 Task: Search one way flight ticket for 4 adults, 1 infant in seat and 1 infant on lap in premium economy from Kalamazoo: Kalamazoo/battle Creek International Airport to Jackson: Jackson Hole Airport on 5-2-2023. Choice of flights is Royal air maroc. Number of bags: 5 checked bags. Price is upto 20000. Outbound departure time preference is 15:30.
Action: Mouse moved to (311, 162)
Screenshot: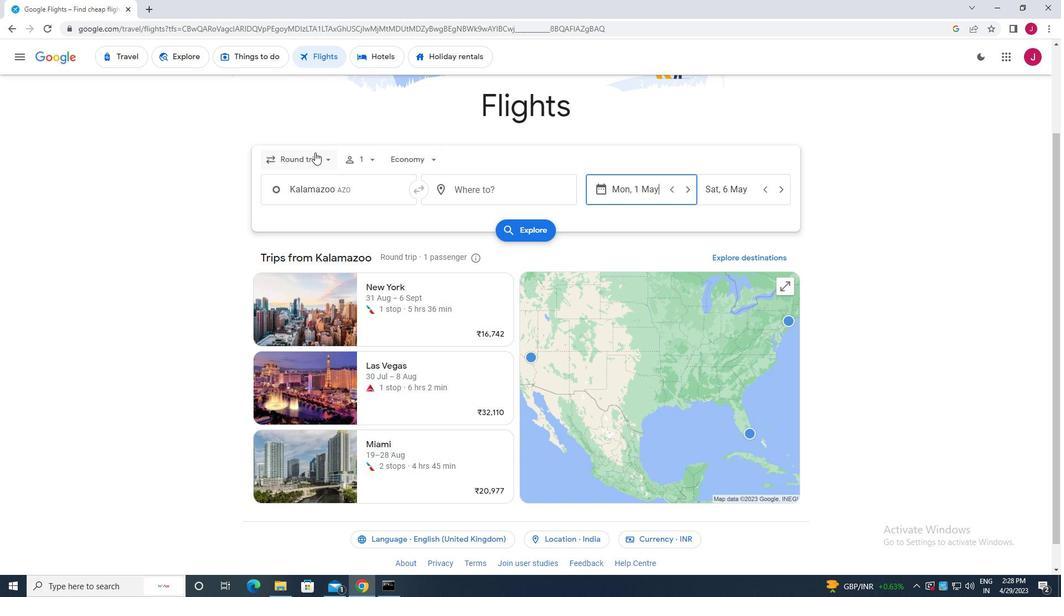 
Action: Mouse pressed left at (311, 162)
Screenshot: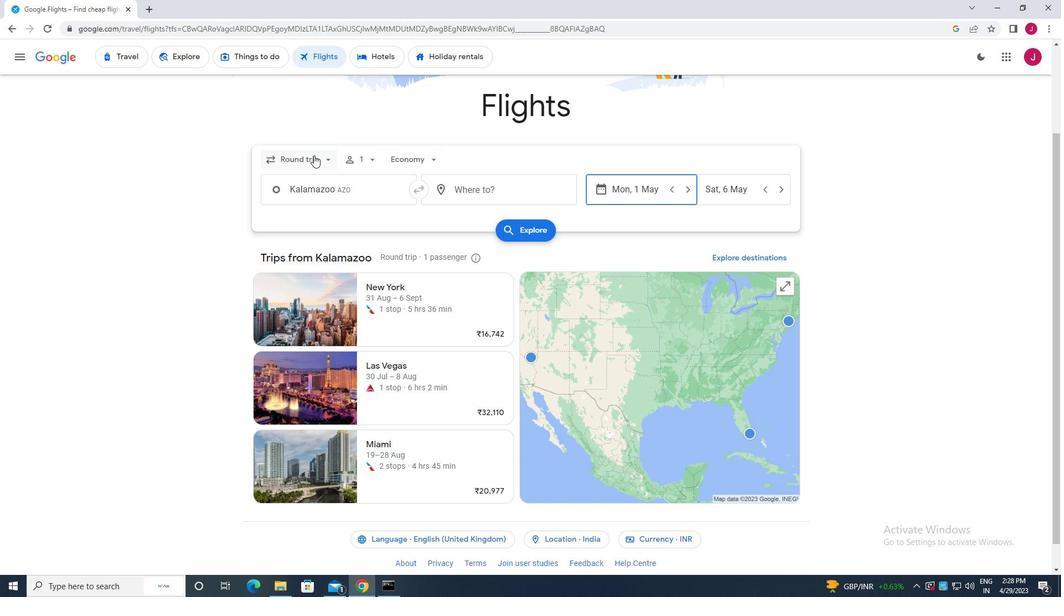 
Action: Mouse moved to (317, 208)
Screenshot: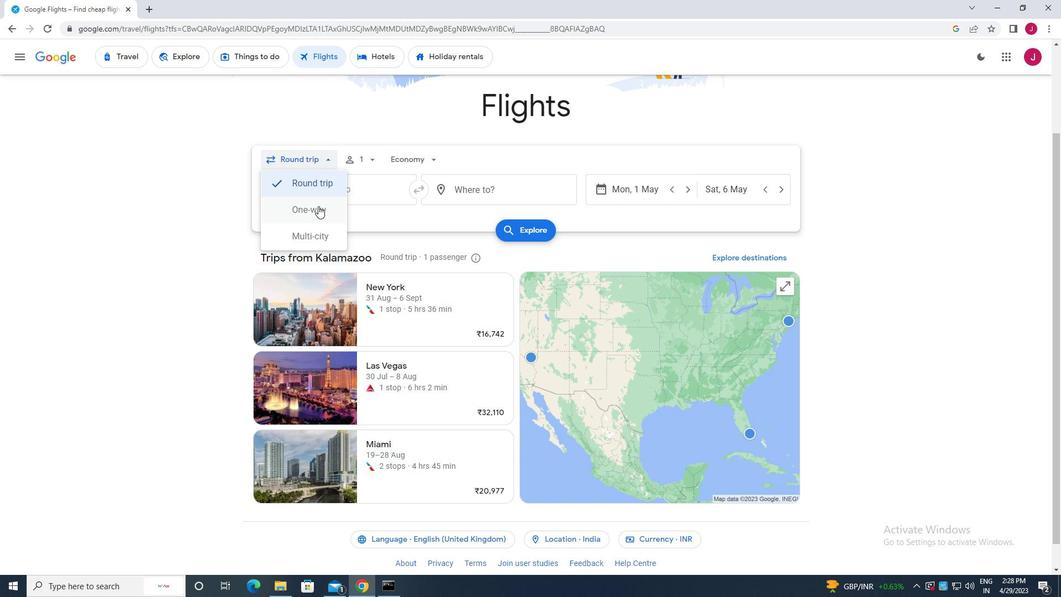 
Action: Mouse pressed left at (317, 208)
Screenshot: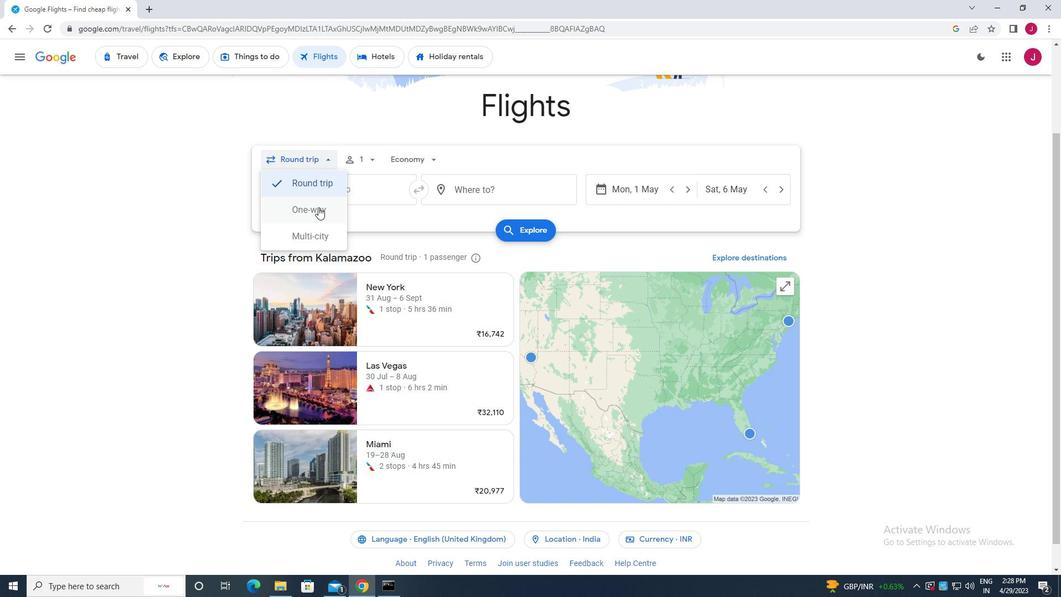 
Action: Mouse moved to (350, 160)
Screenshot: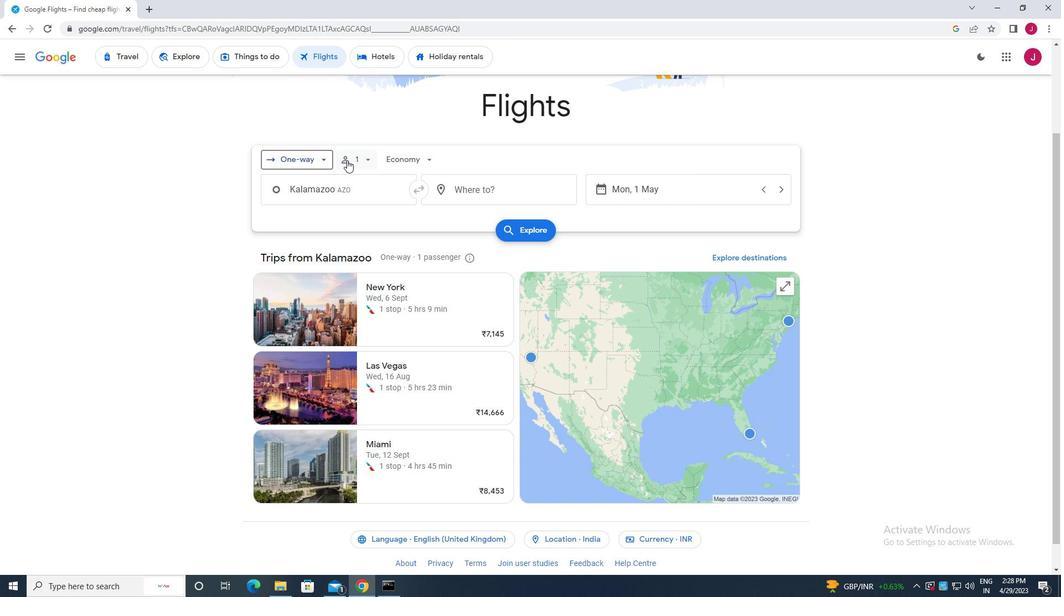
Action: Mouse pressed left at (350, 160)
Screenshot: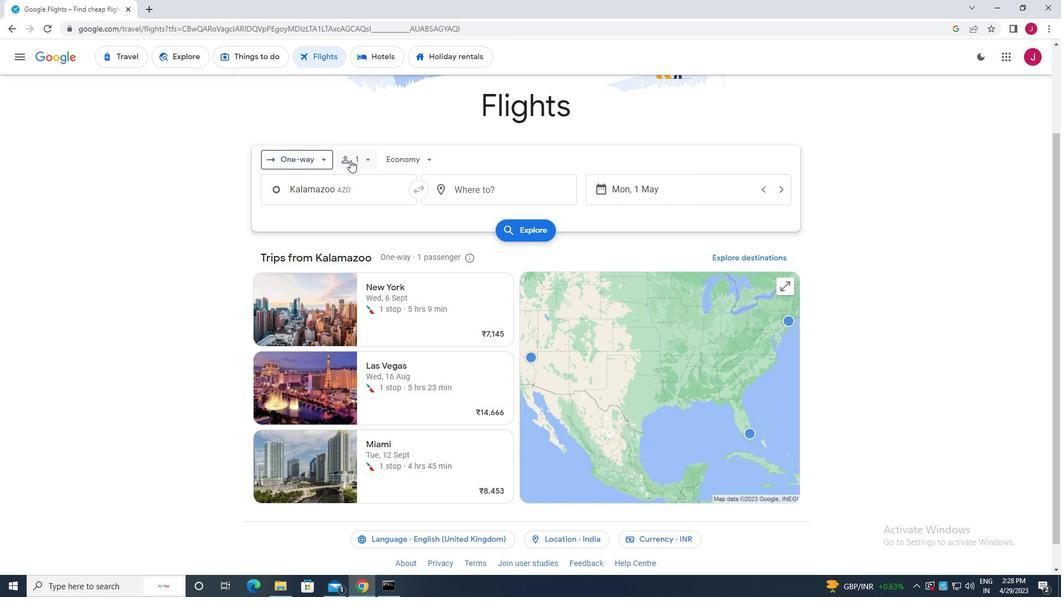 
Action: Mouse moved to (455, 188)
Screenshot: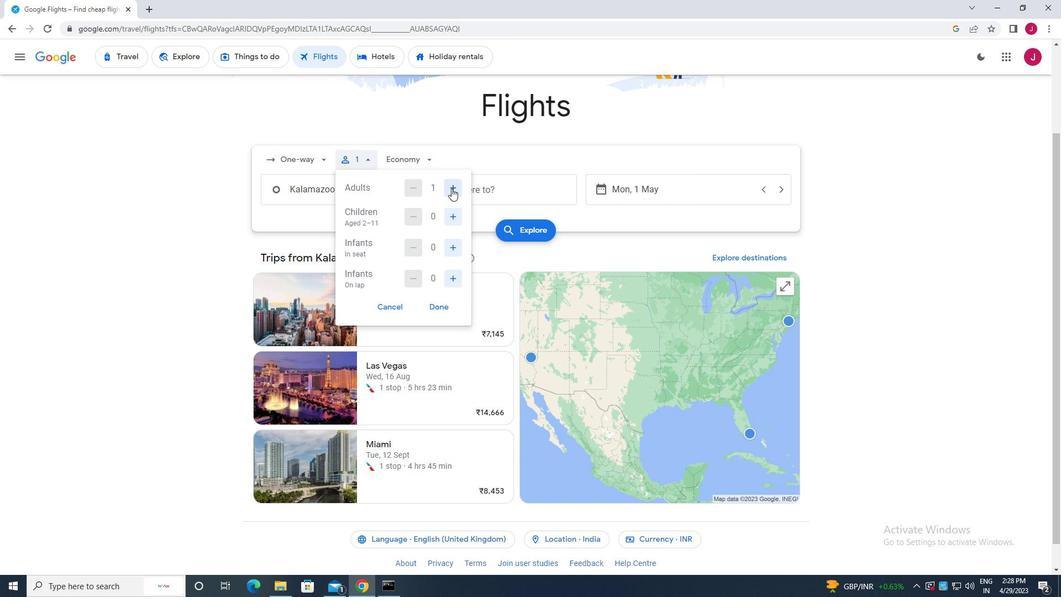 
Action: Mouse pressed left at (455, 188)
Screenshot: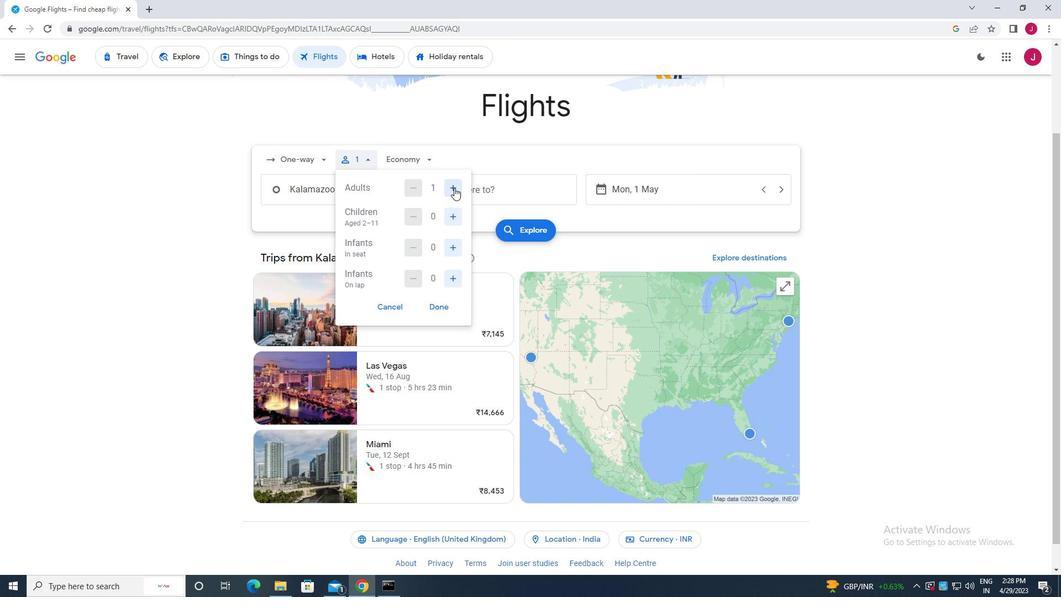 
Action: Mouse pressed left at (455, 188)
Screenshot: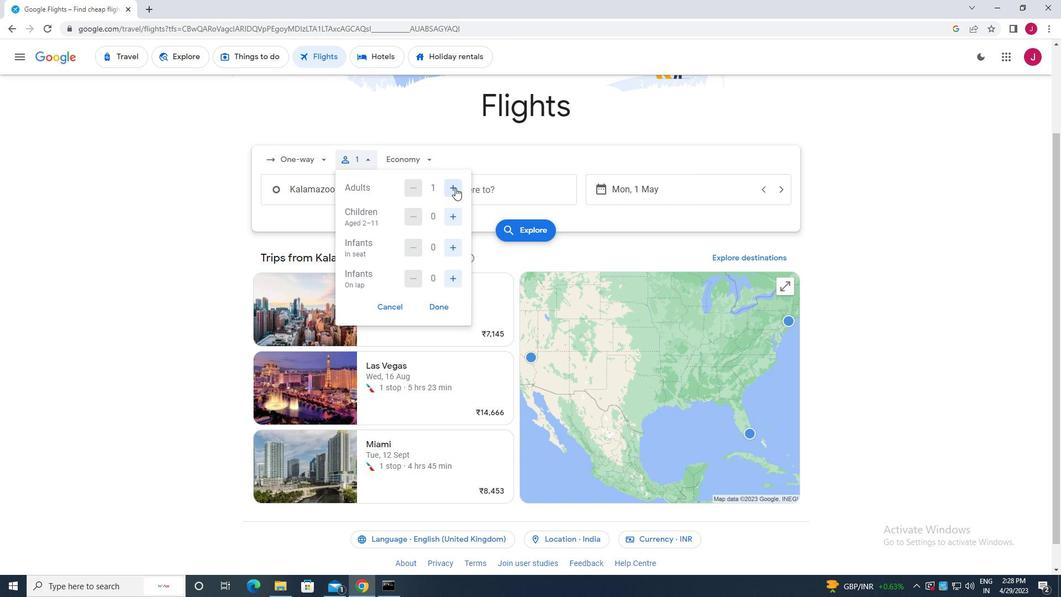 
Action: Mouse pressed left at (455, 188)
Screenshot: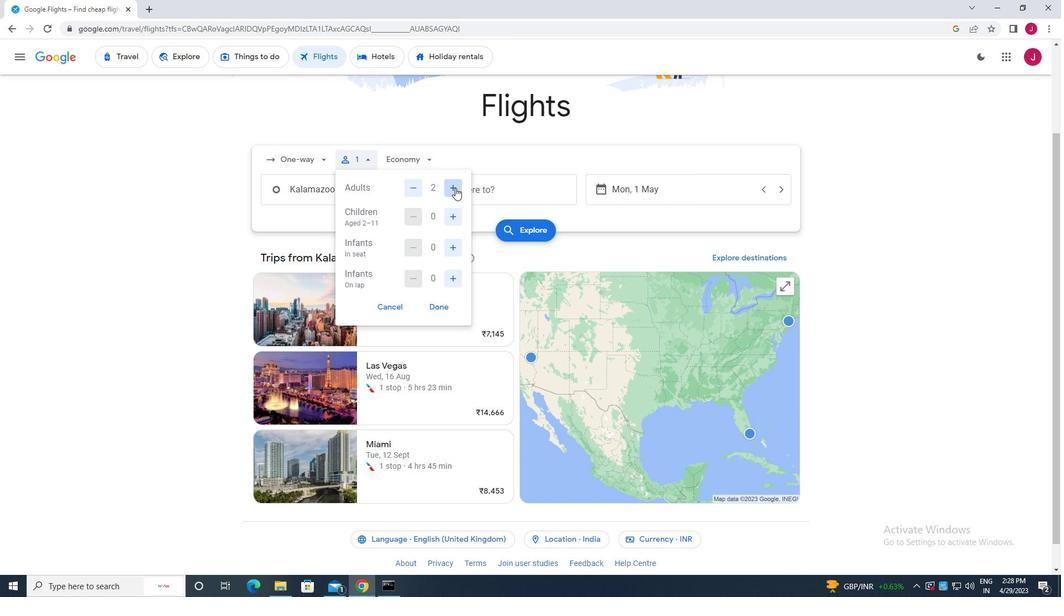
Action: Mouse moved to (451, 249)
Screenshot: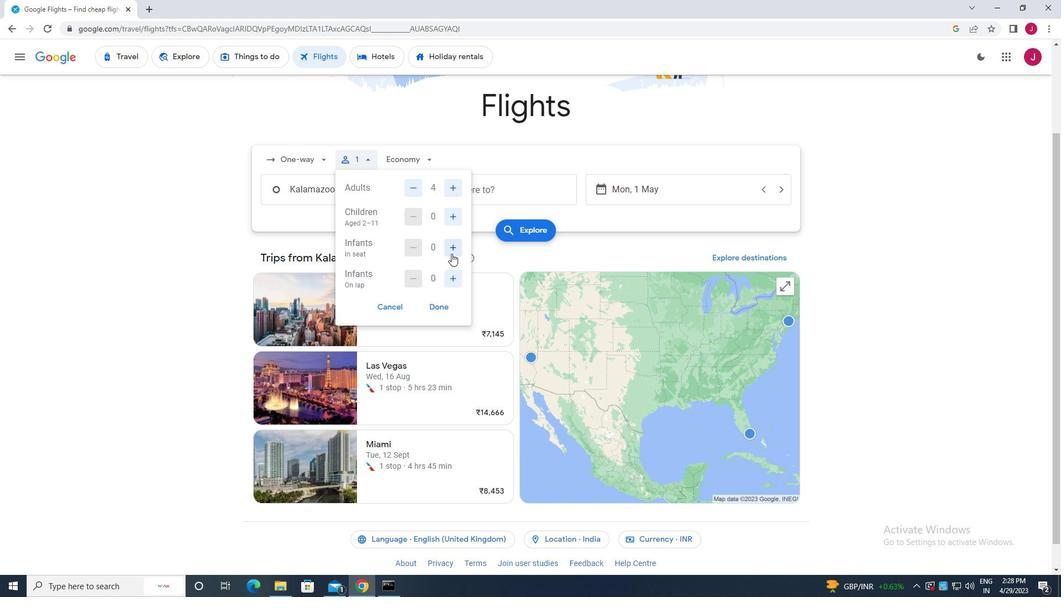 
Action: Mouse pressed left at (451, 249)
Screenshot: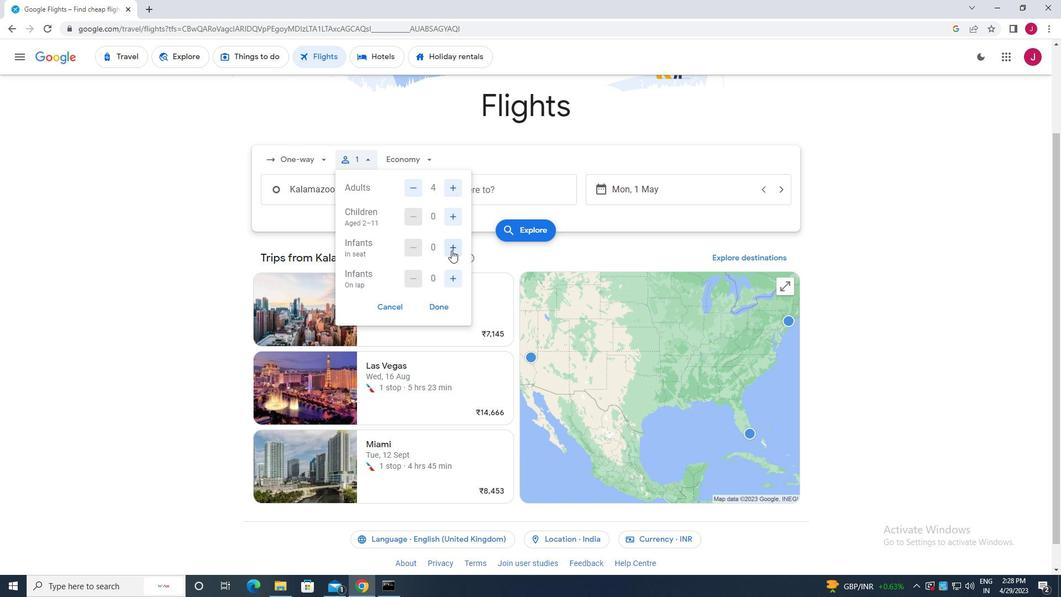 
Action: Mouse moved to (452, 278)
Screenshot: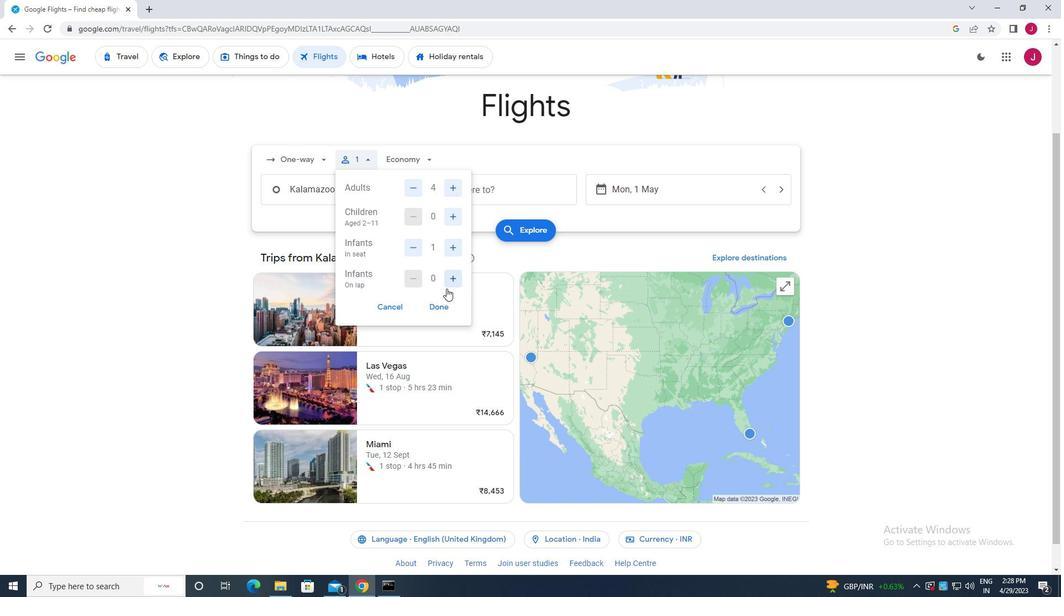 
Action: Mouse pressed left at (452, 278)
Screenshot: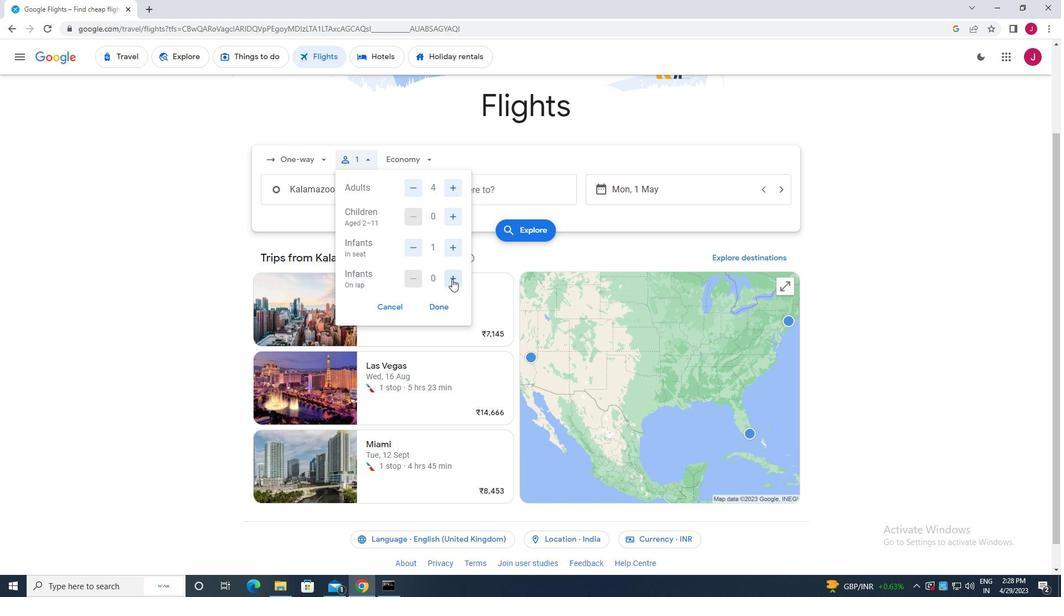 
Action: Mouse moved to (438, 310)
Screenshot: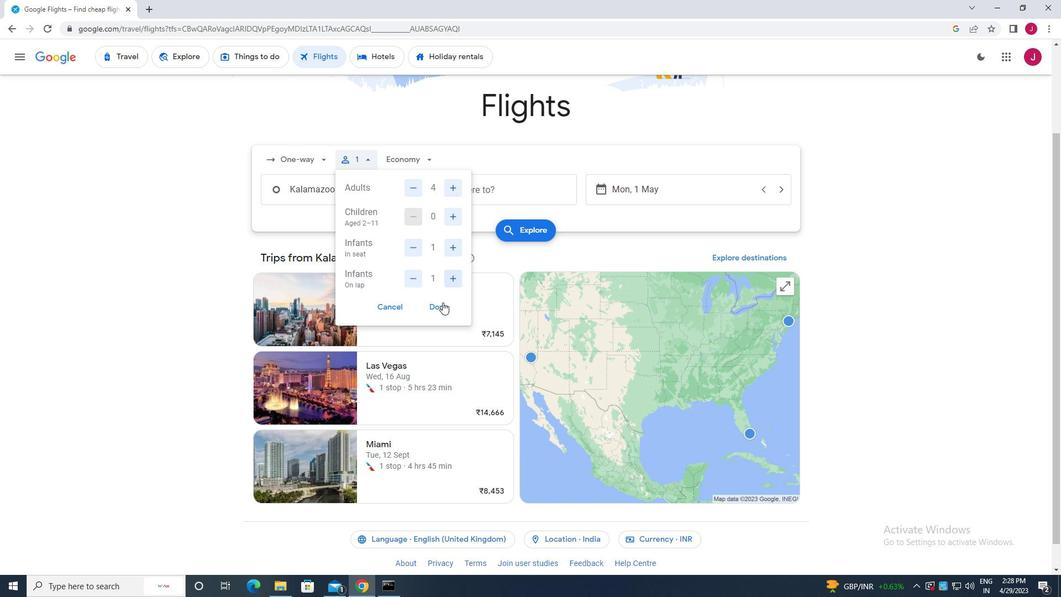 
Action: Mouse pressed left at (438, 310)
Screenshot: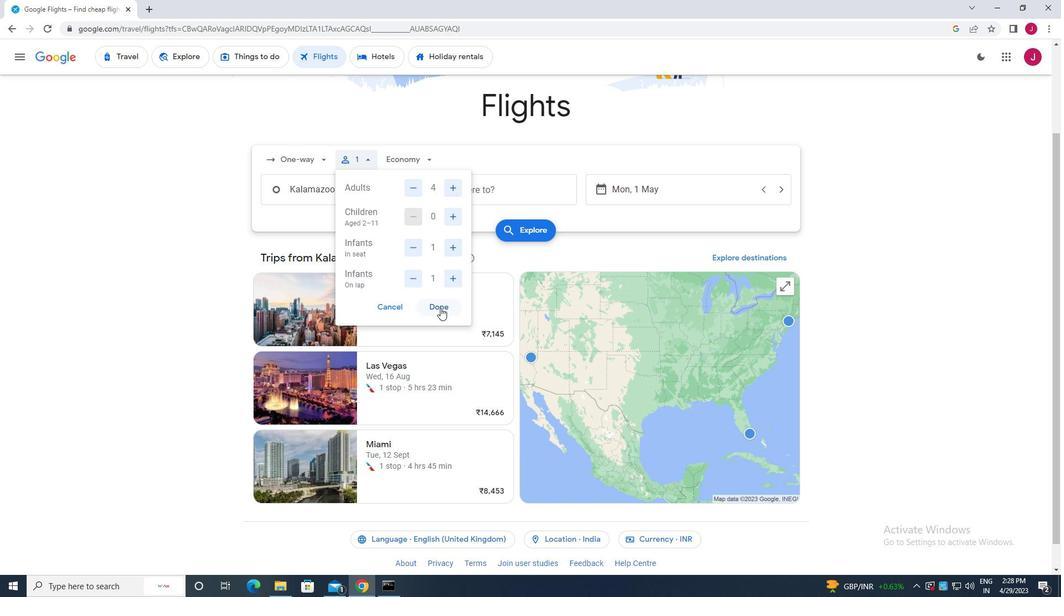 
Action: Mouse moved to (424, 155)
Screenshot: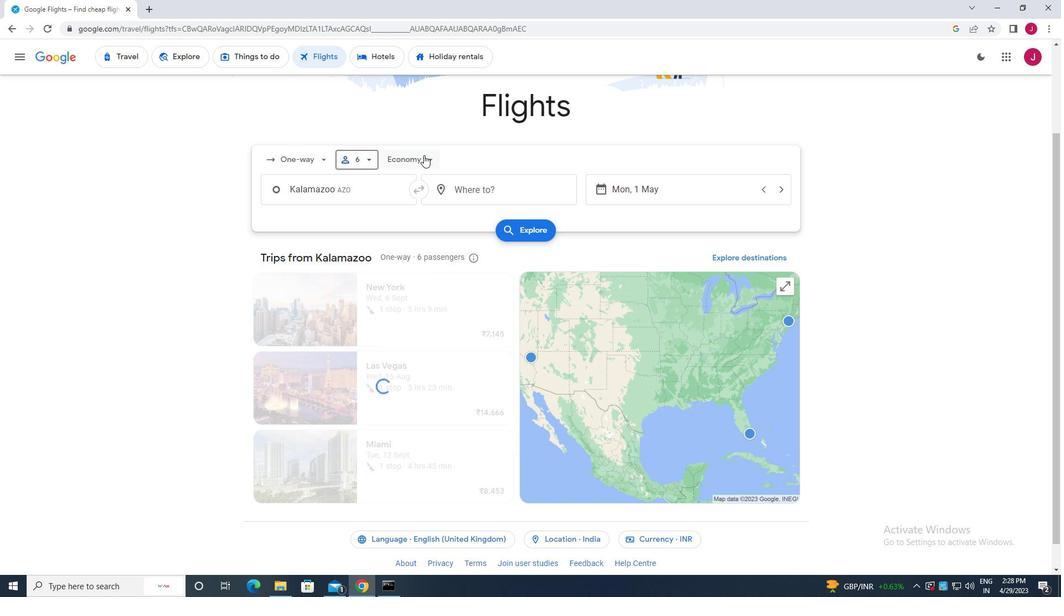 
Action: Mouse pressed left at (424, 155)
Screenshot: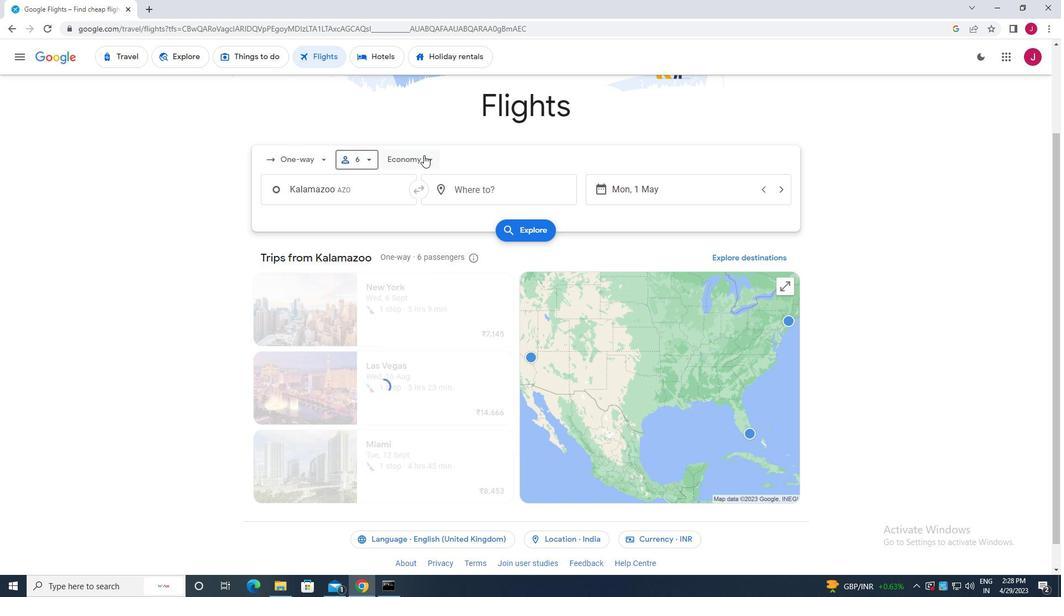 
Action: Mouse moved to (429, 210)
Screenshot: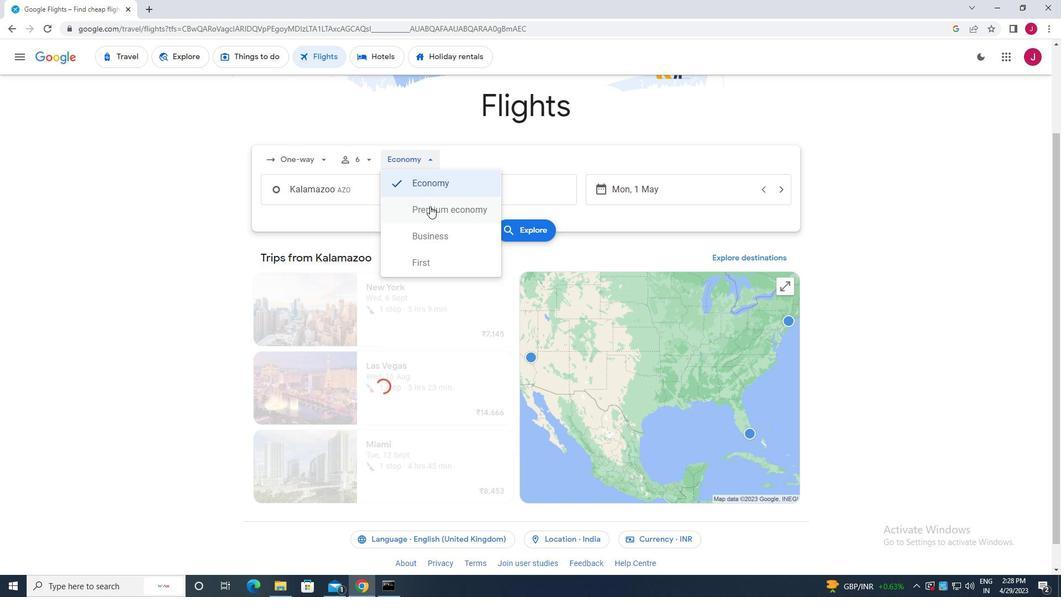
Action: Mouse pressed left at (429, 210)
Screenshot: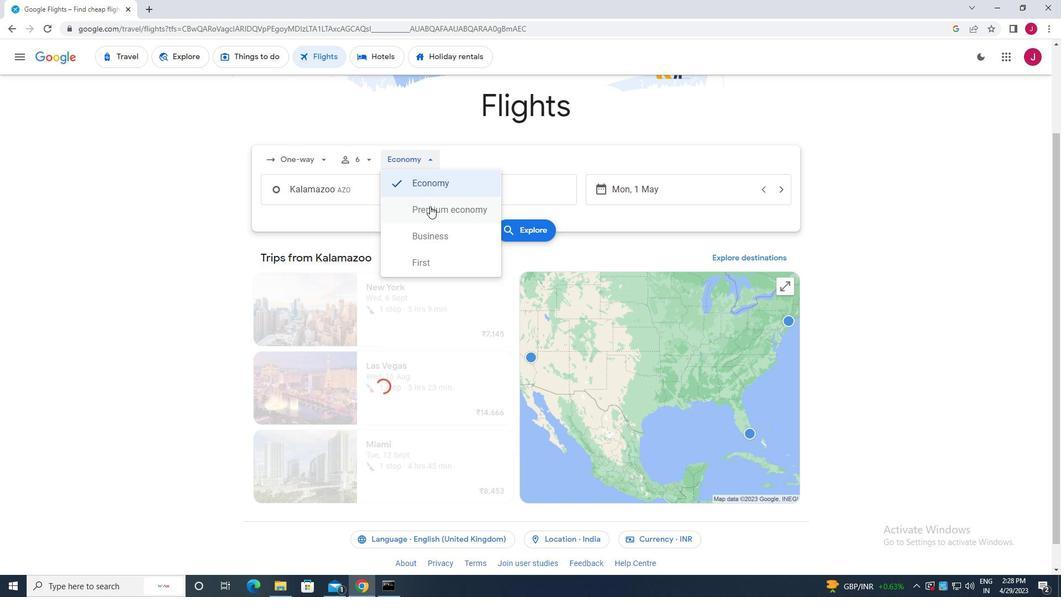 
Action: Mouse moved to (380, 192)
Screenshot: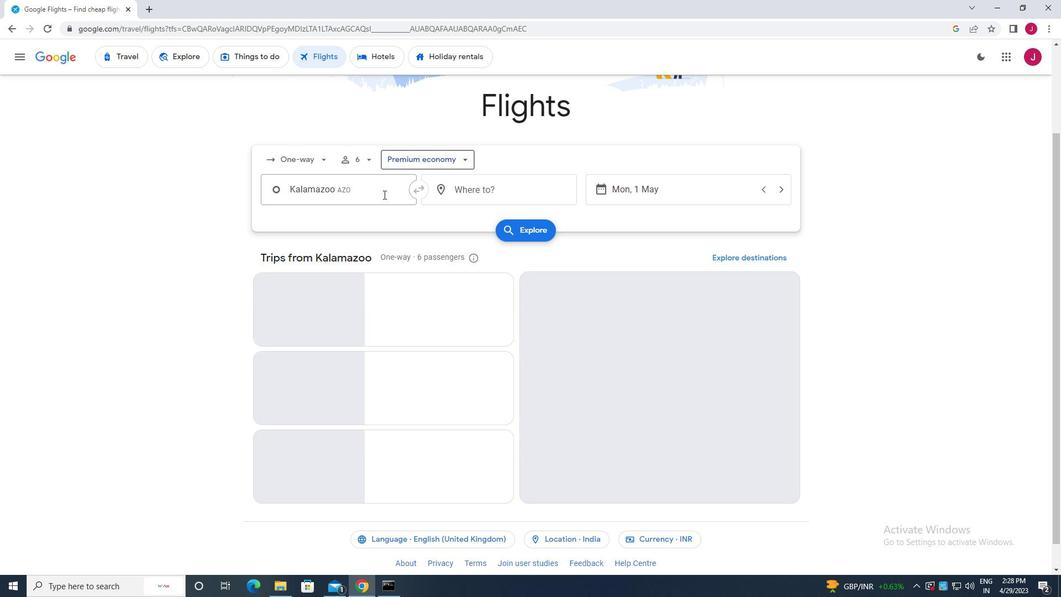 
Action: Mouse pressed left at (380, 192)
Screenshot: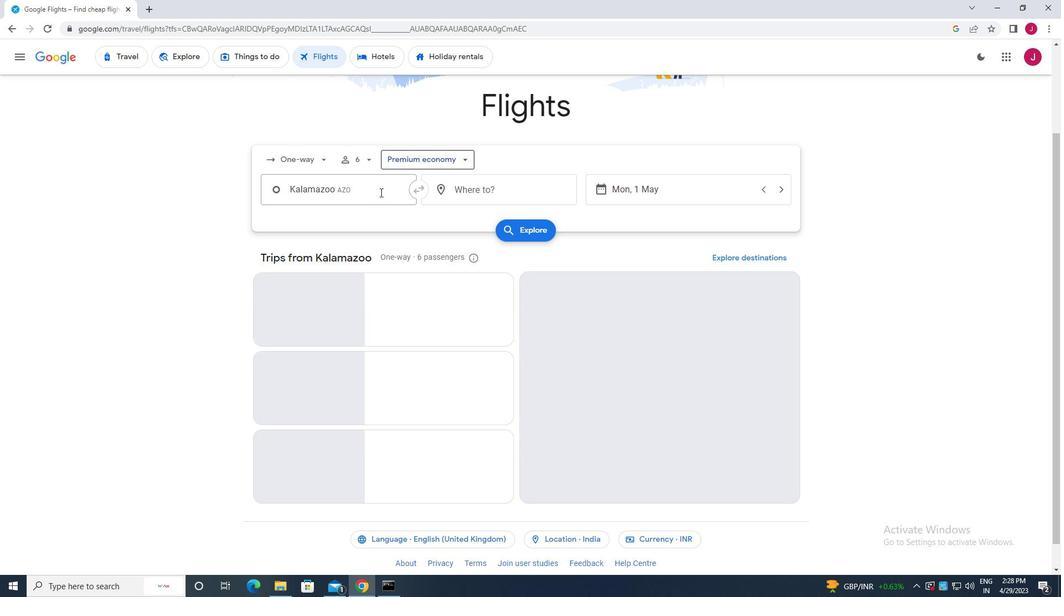 
Action: Mouse moved to (381, 192)
Screenshot: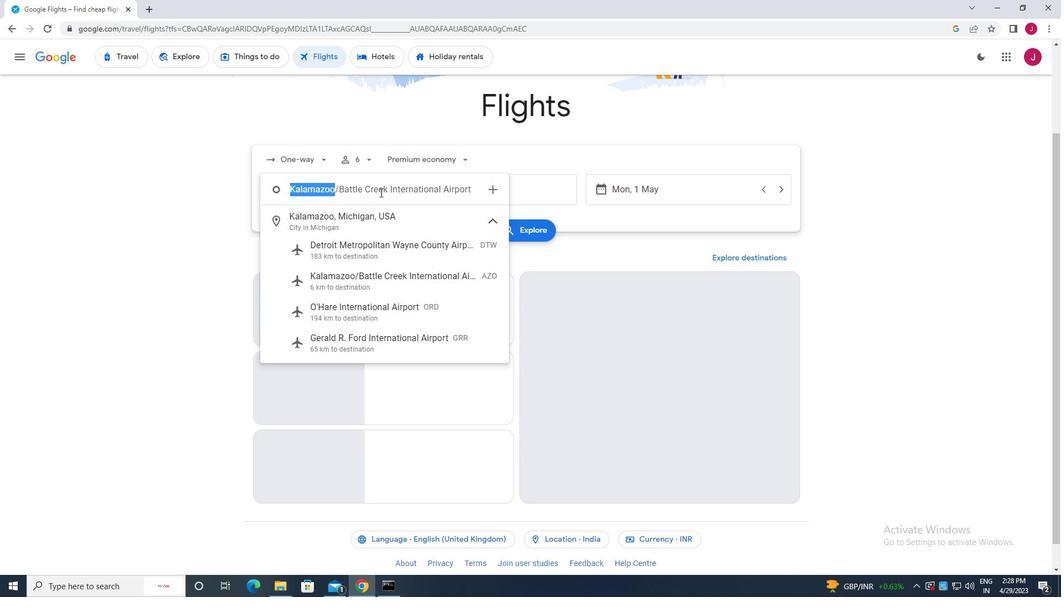
Action: Key pressed kalamaz
Screenshot: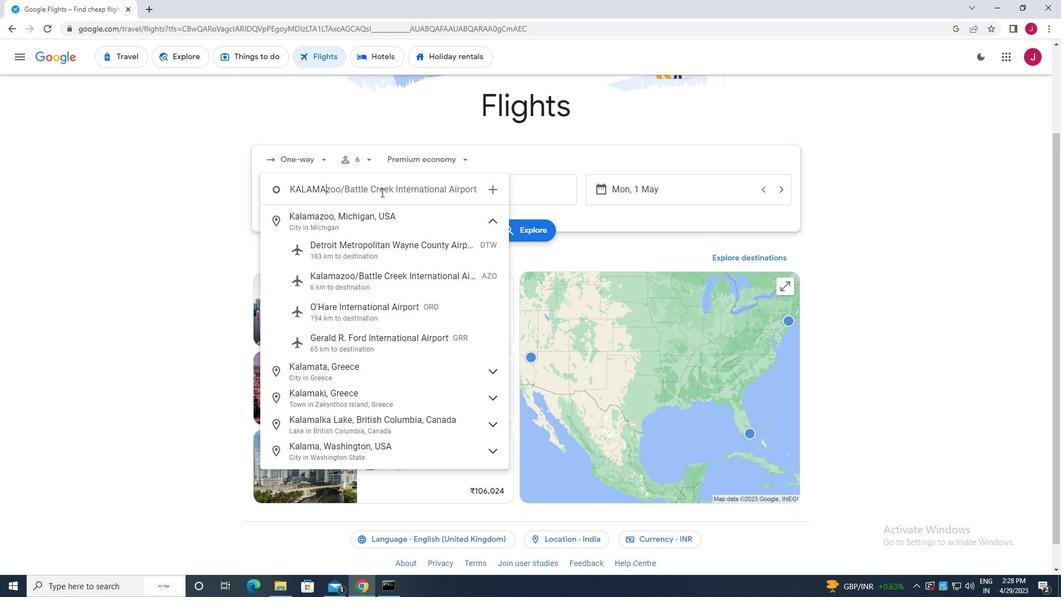 
Action: Mouse moved to (370, 192)
Screenshot: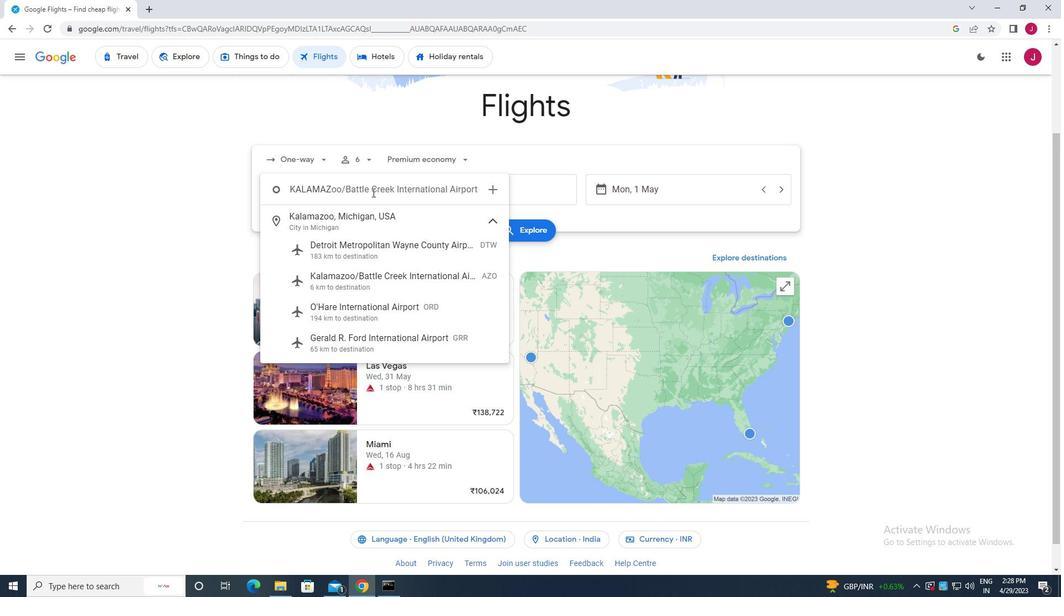 
Action: Key pressed <Key.space>b<Key.backspace><Key.backspace><Key.backspace>
Screenshot: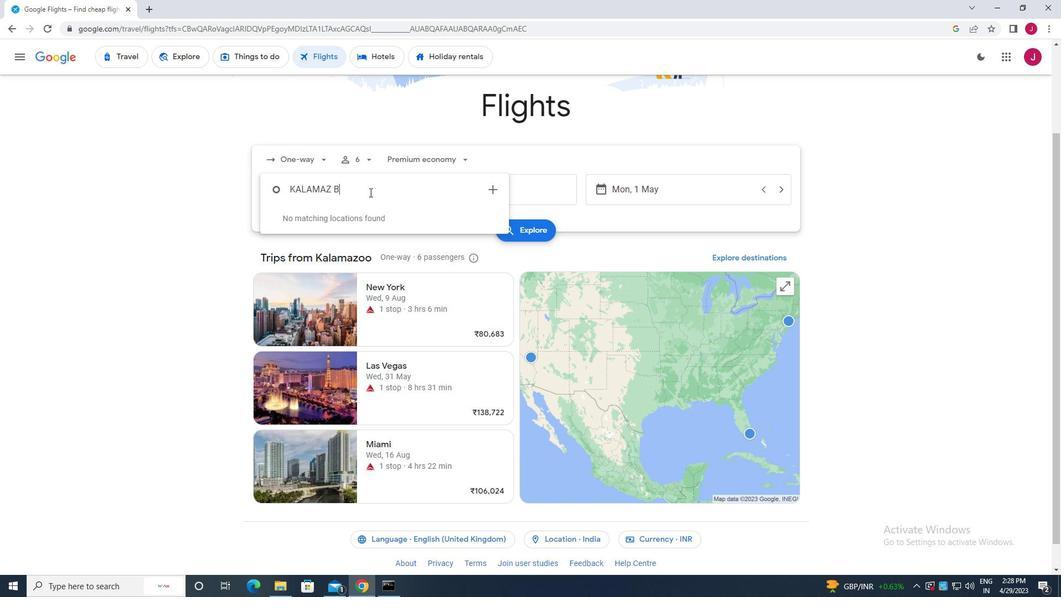 
Action: Mouse moved to (408, 285)
Screenshot: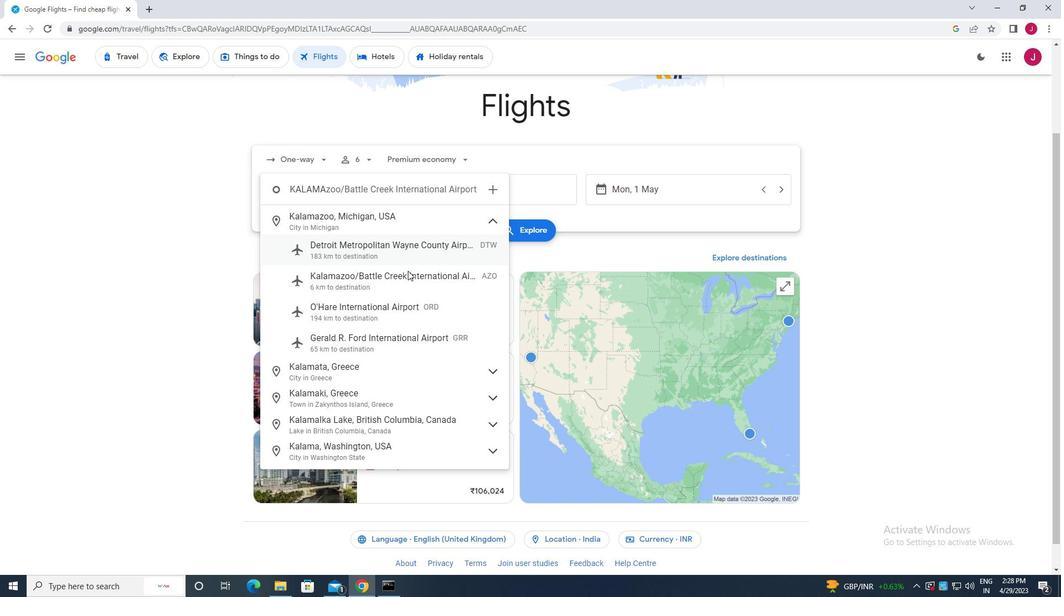 
Action: Mouse pressed left at (408, 285)
Screenshot: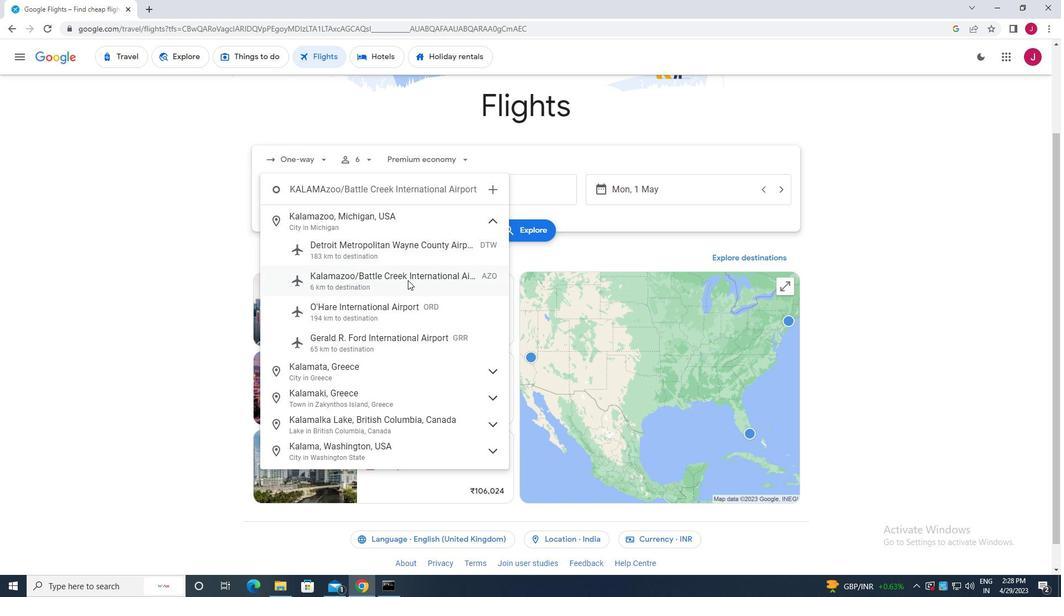 
Action: Mouse moved to (511, 189)
Screenshot: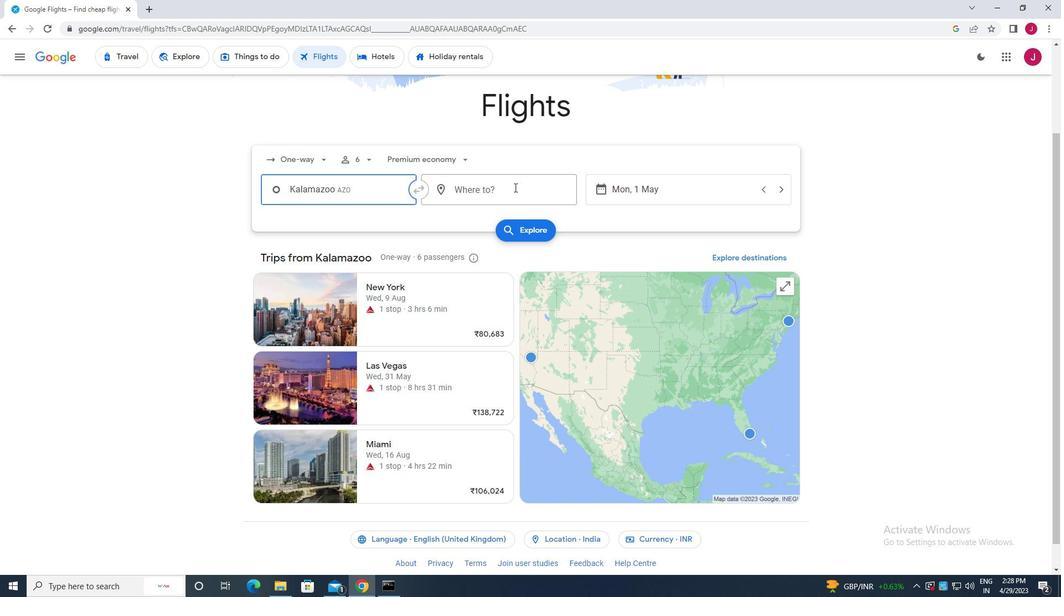 
Action: Mouse pressed left at (511, 189)
Screenshot: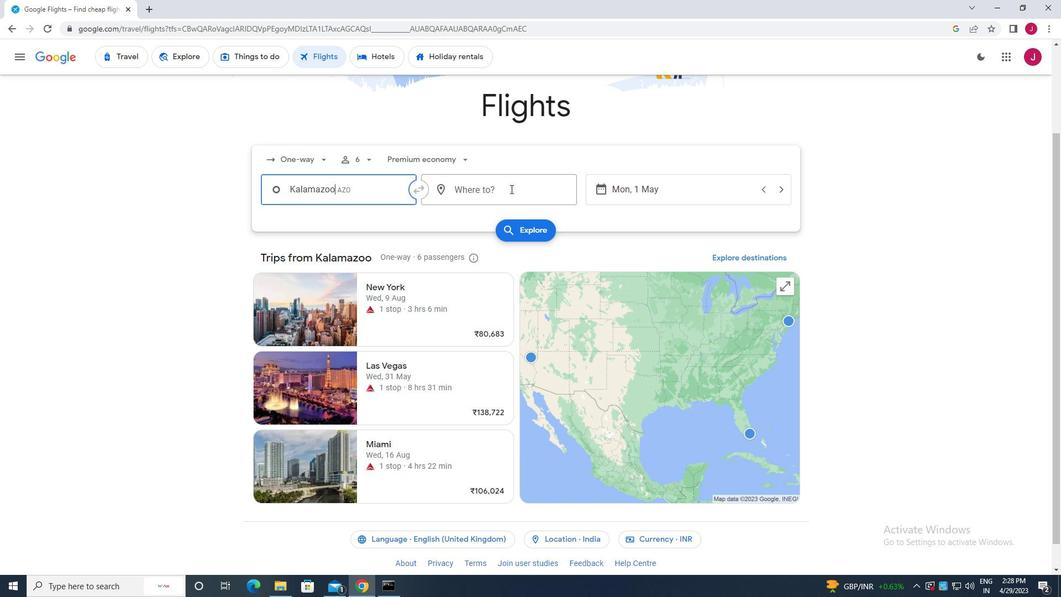 
Action: Mouse moved to (522, 189)
Screenshot: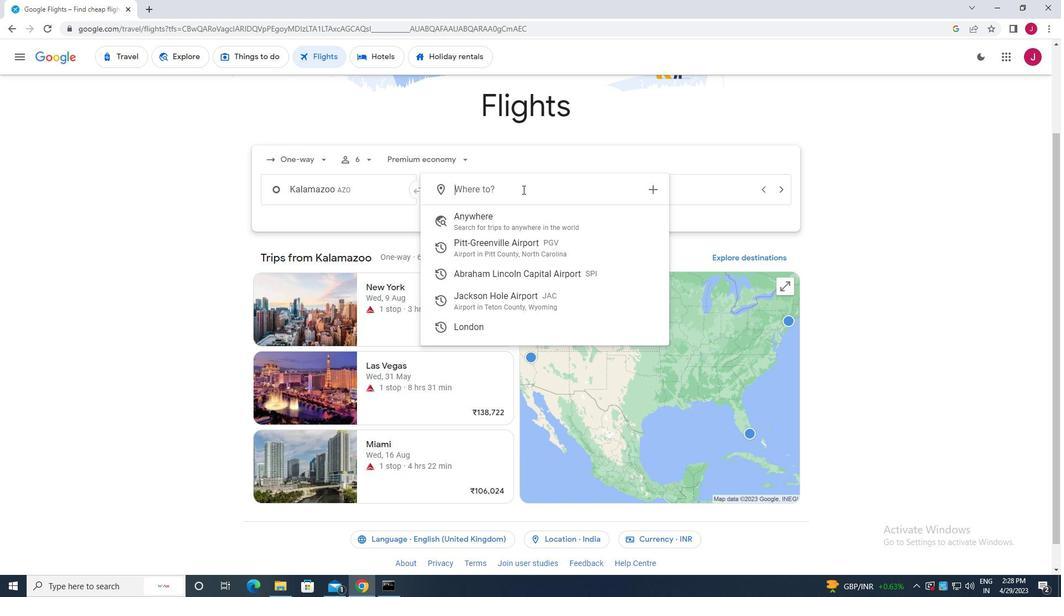 
Action: Key pressed jk<Key.backspace>ackson<Key.space>
Screenshot: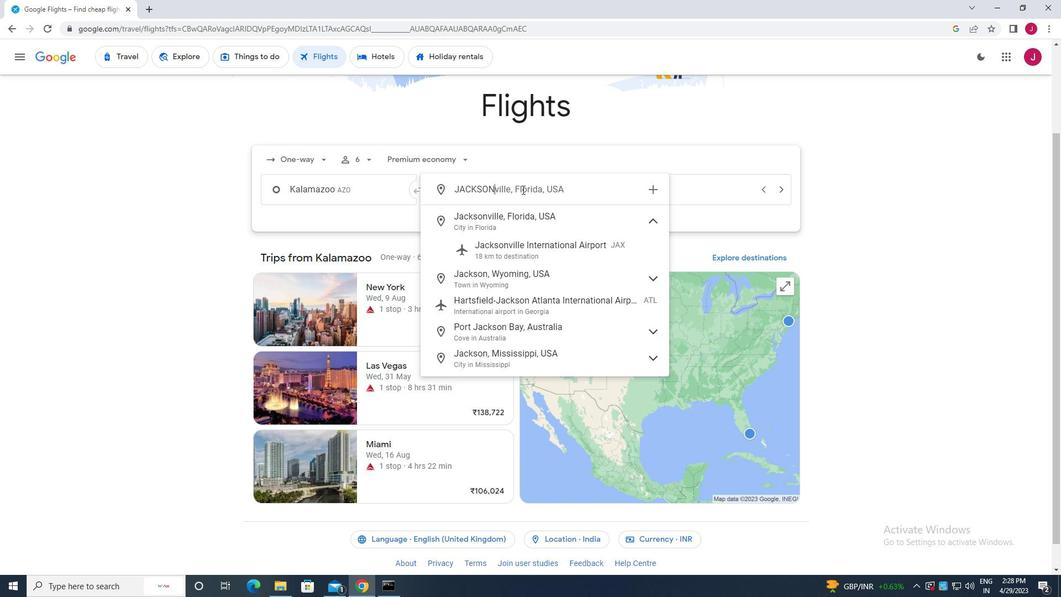 
Action: Mouse moved to (525, 250)
Screenshot: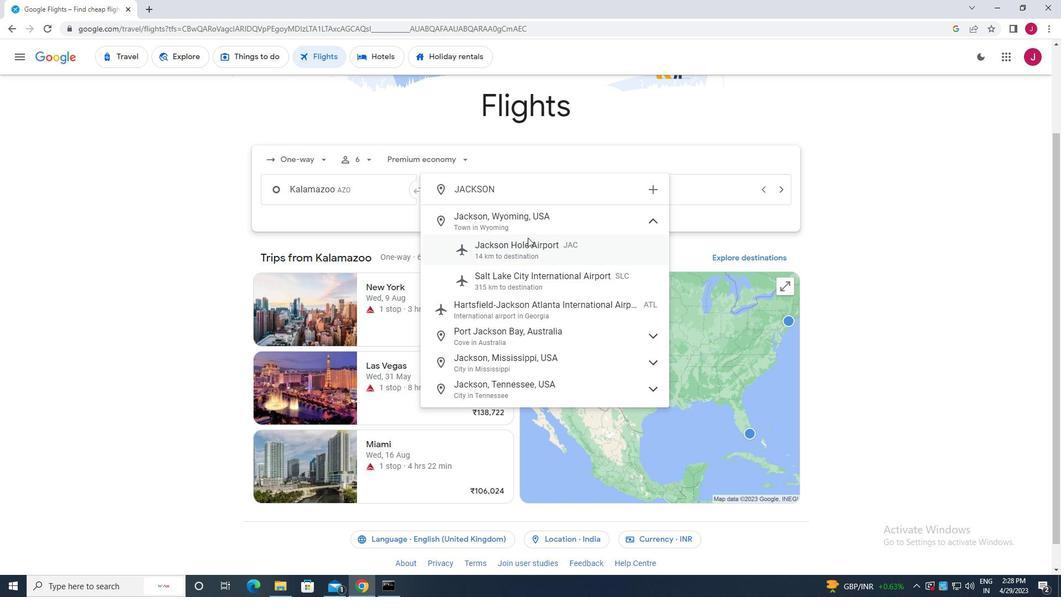 
Action: Mouse pressed left at (525, 250)
Screenshot: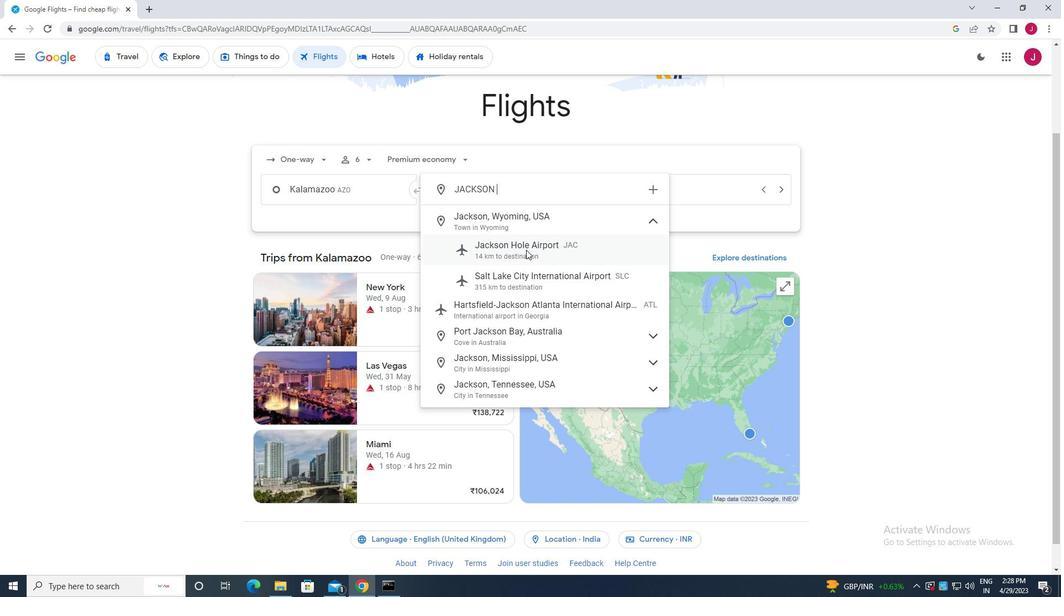 
Action: Mouse moved to (672, 195)
Screenshot: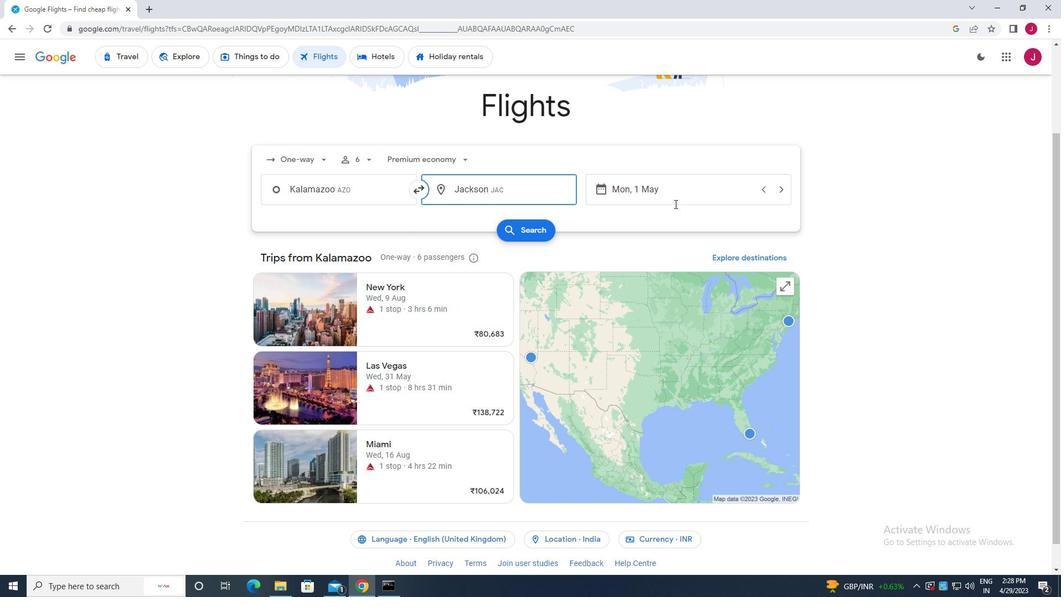 
Action: Mouse pressed left at (672, 195)
Screenshot: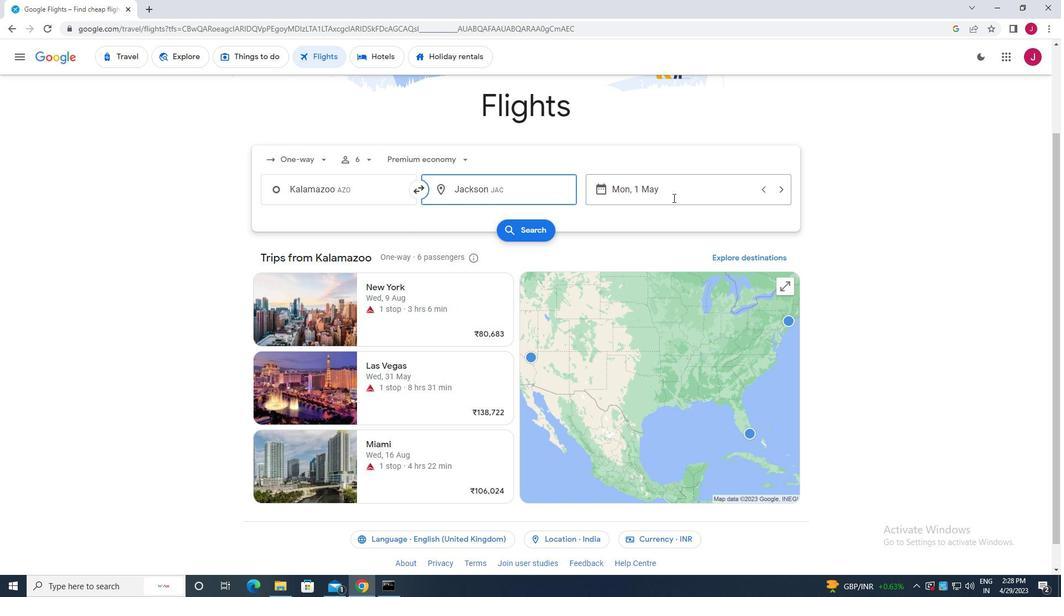 
Action: Mouse moved to (658, 275)
Screenshot: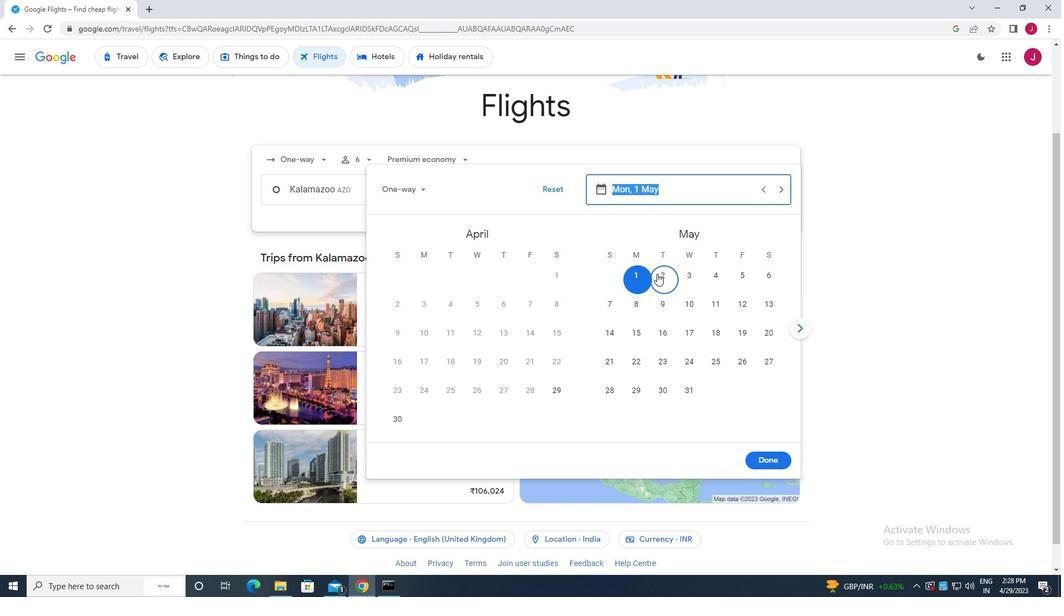 
Action: Mouse pressed left at (658, 275)
Screenshot: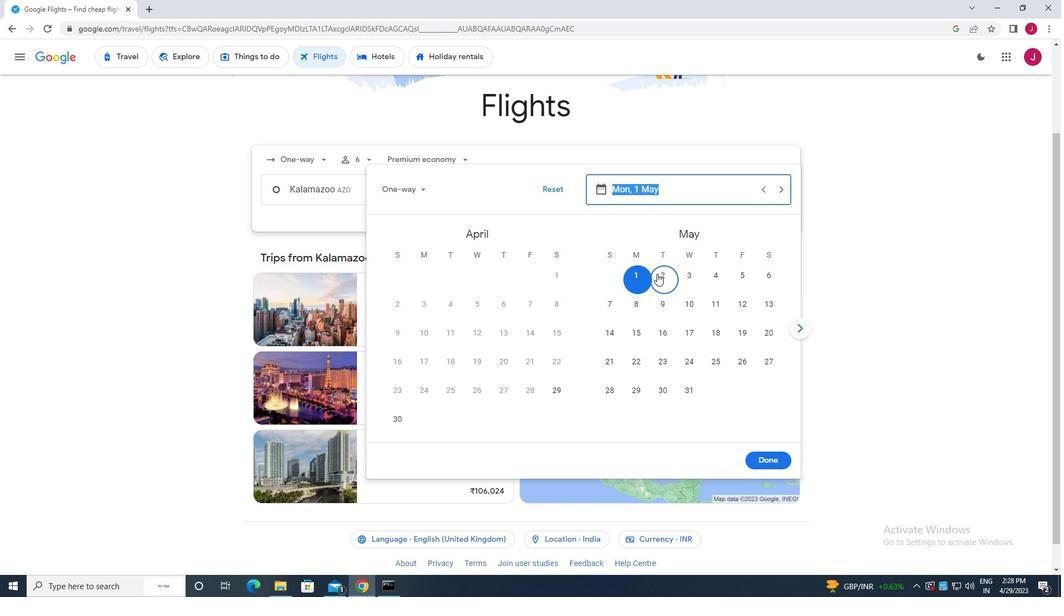 
Action: Mouse moved to (775, 457)
Screenshot: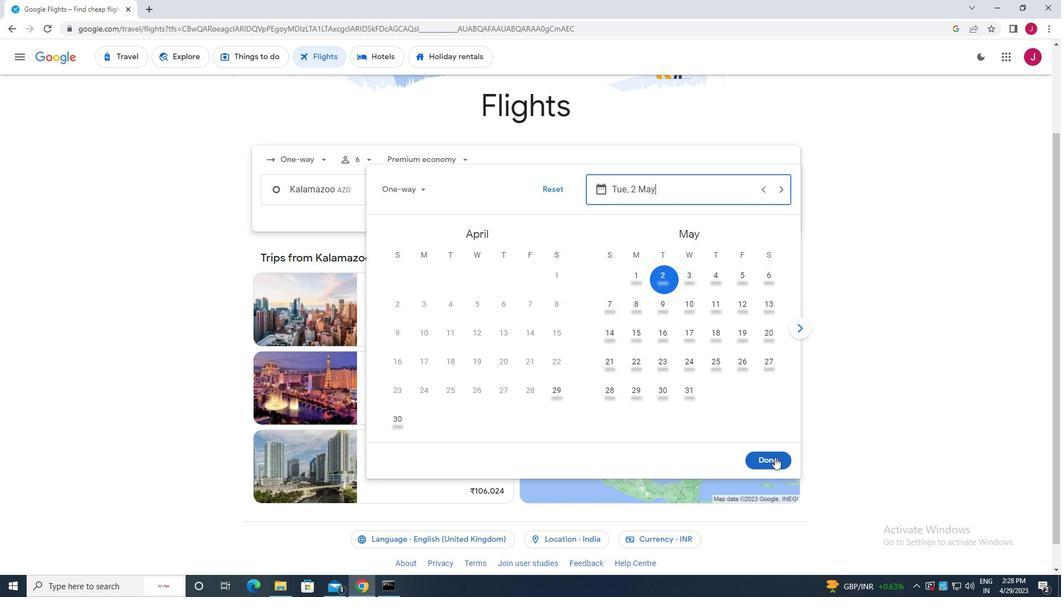 
Action: Mouse pressed left at (775, 457)
Screenshot: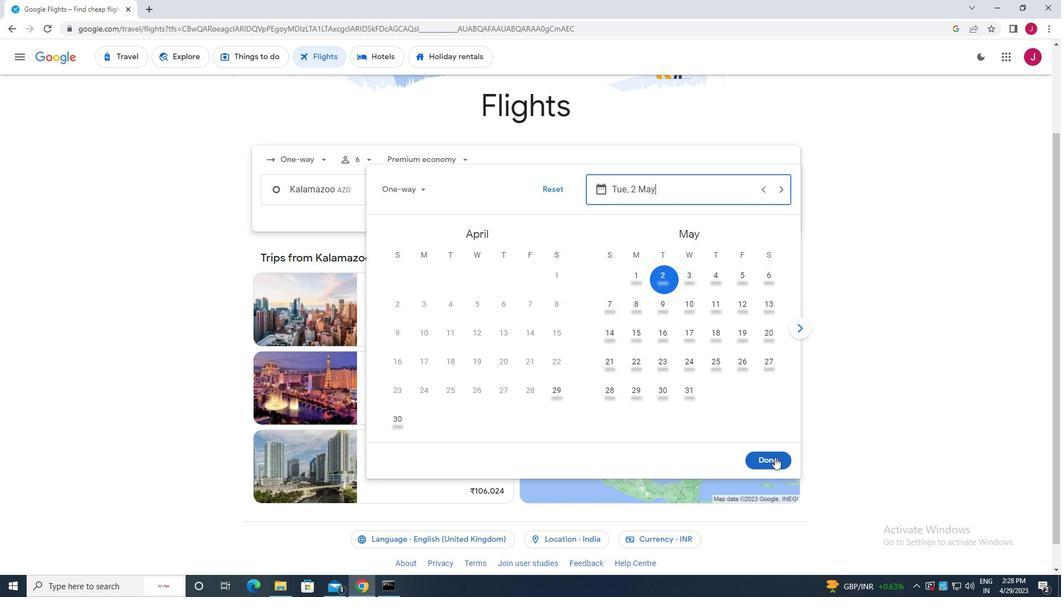 
Action: Mouse moved to (528, 233)
Screenshot: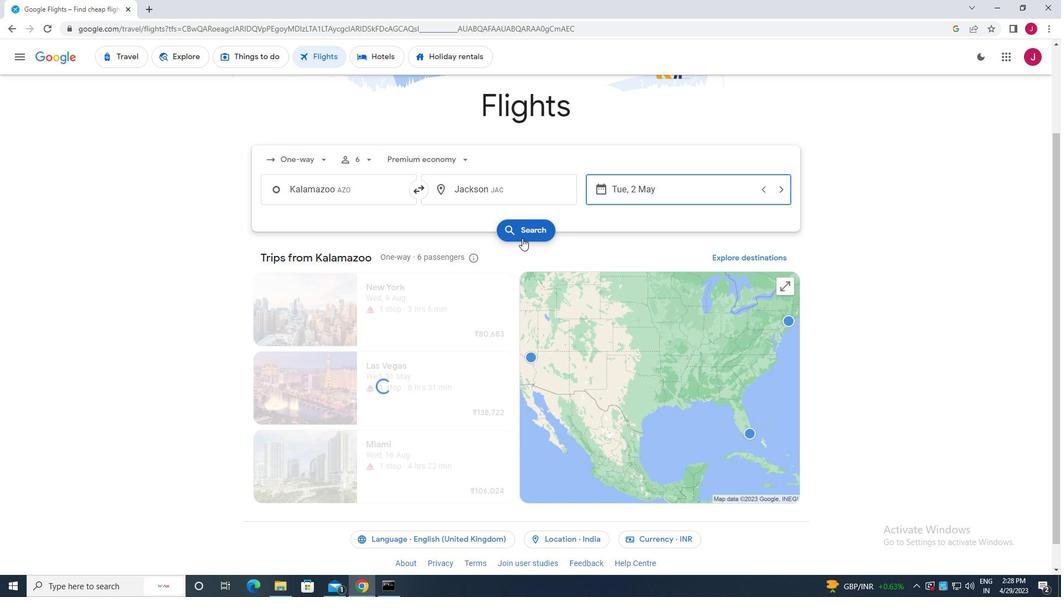 
Action: Mouse pressed left at (528, 233)
Screenshot: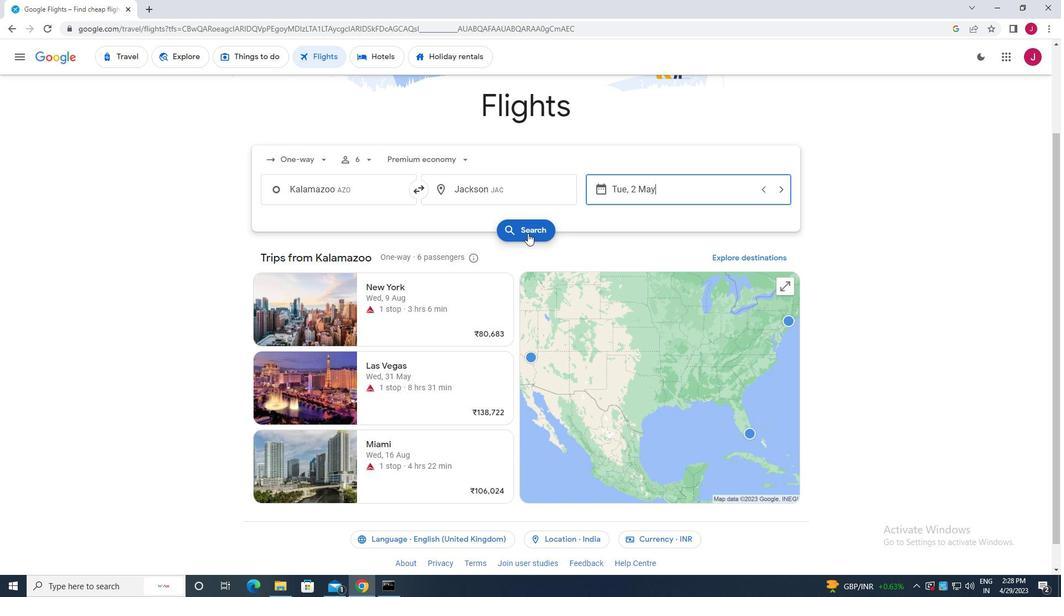 
Action: Mouse moved to (273, 156)
Screenshot: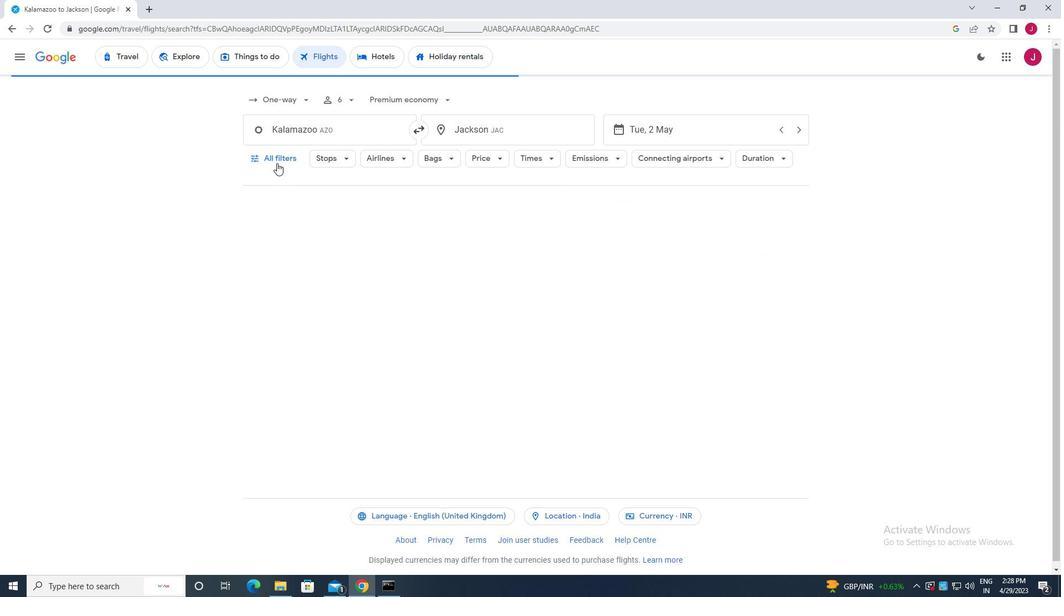 
Action: Mouse pressed left at (273, 156)
Screenshot: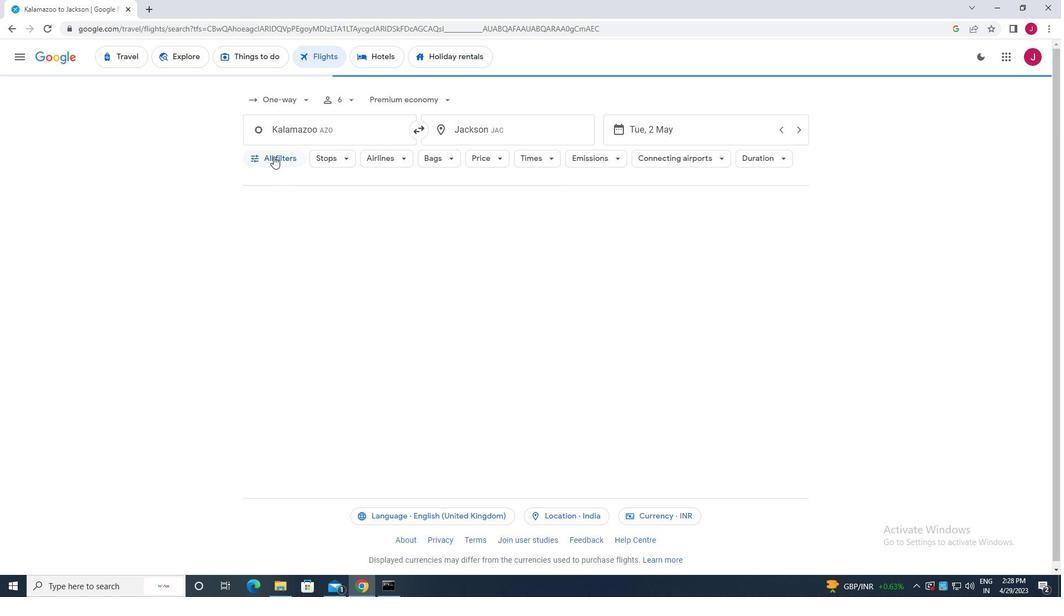 
Action: Mouse moved to (384, 303)
Screenshot: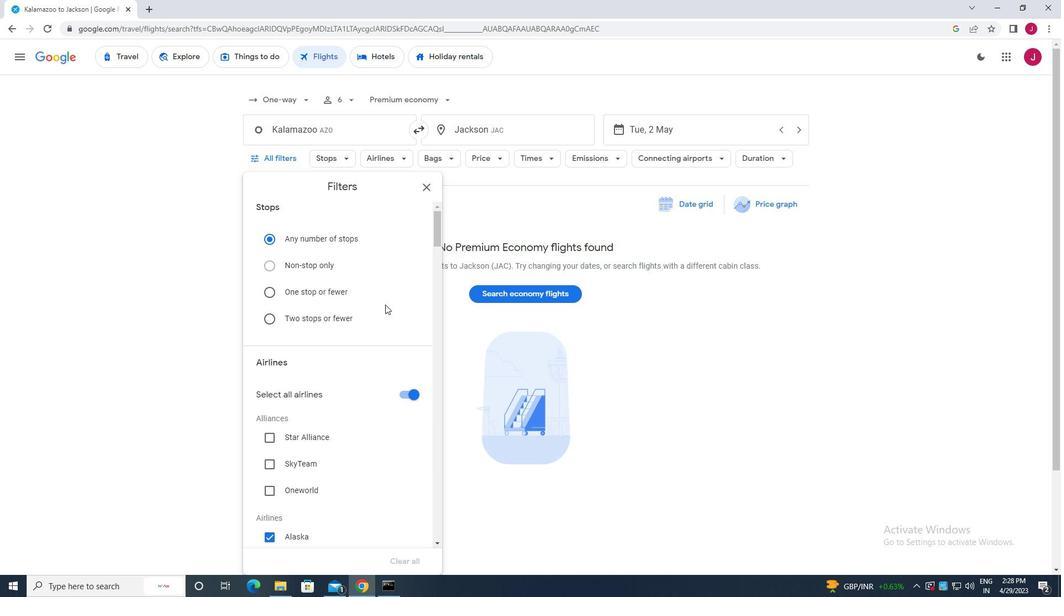 
Action: Mouse scrolled (384, 303) with delta (0, 0)
Screenshot: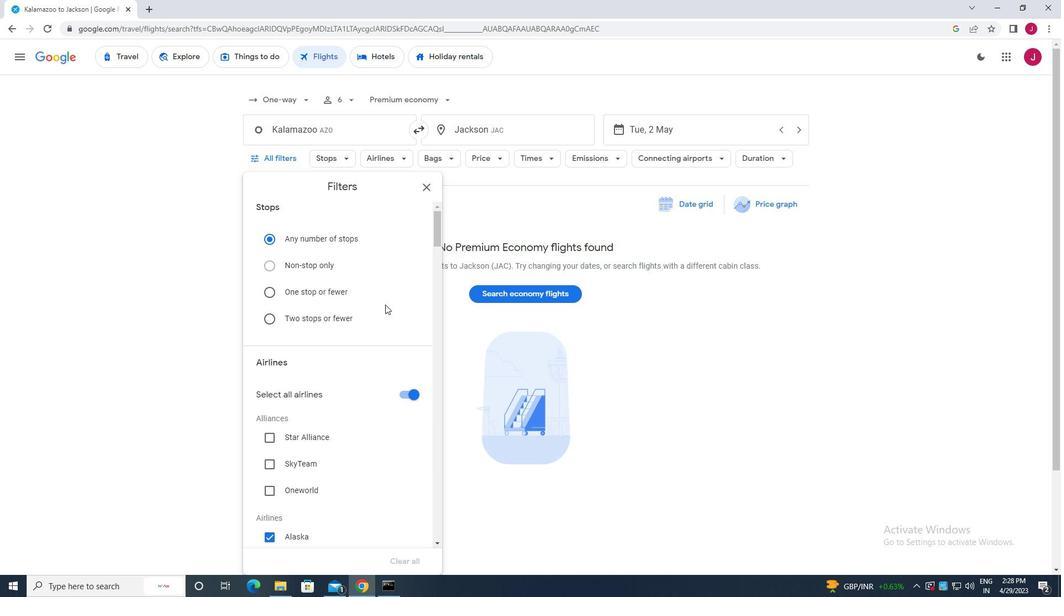 
Action: Mouse moved to (384, 303)
Screenshot: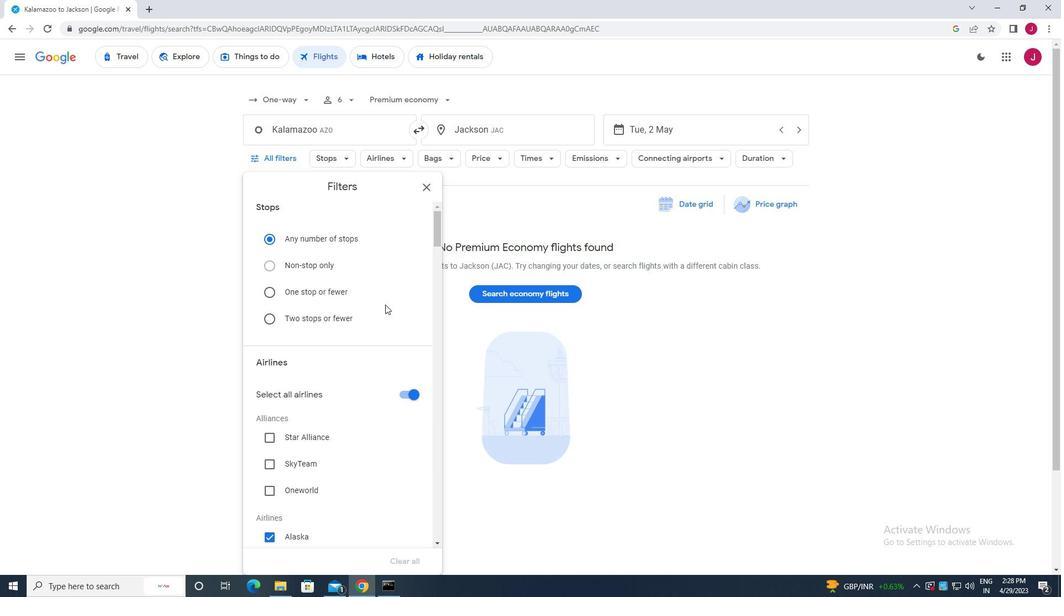 
Action: Mouse scrolled (384, 302) with delta (0, 0)
Screenshot: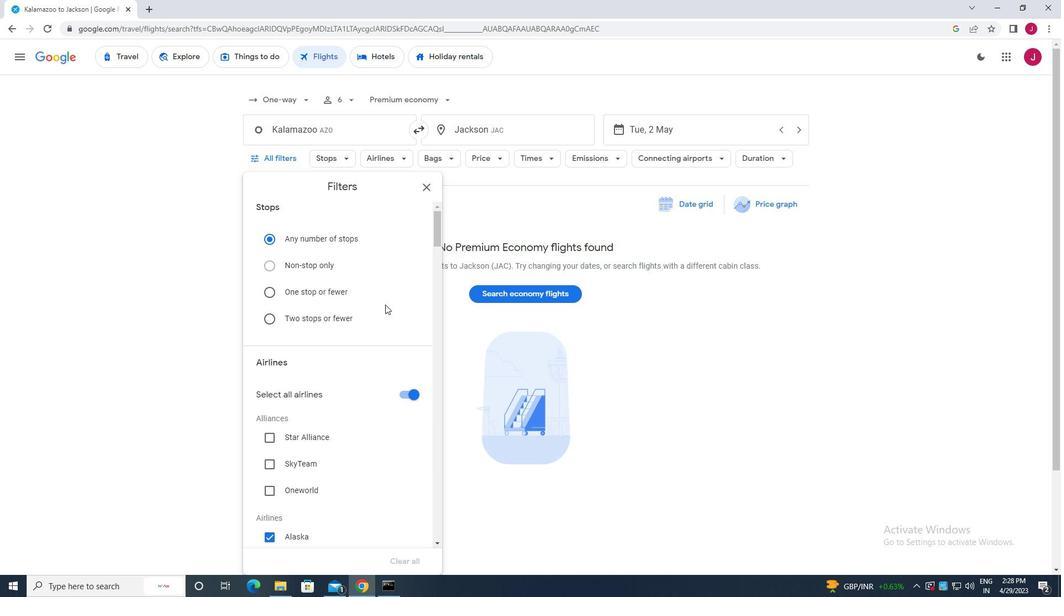
Action: Mouse scrolled (384, 302) with delta (0, 0)
Screenshot: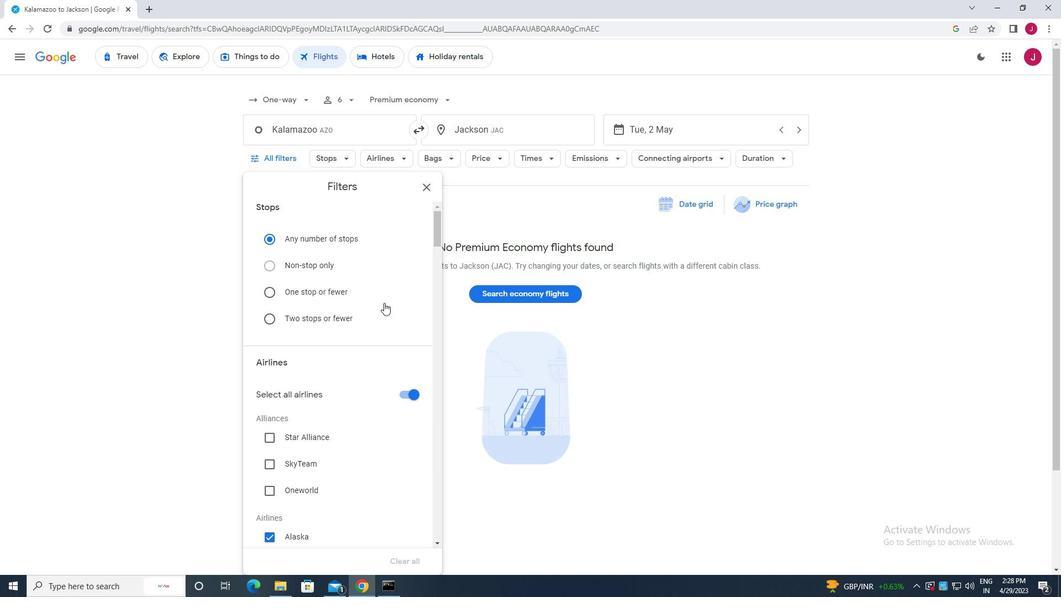 
Action: Mouse moved to (405, 227)
Screenshot: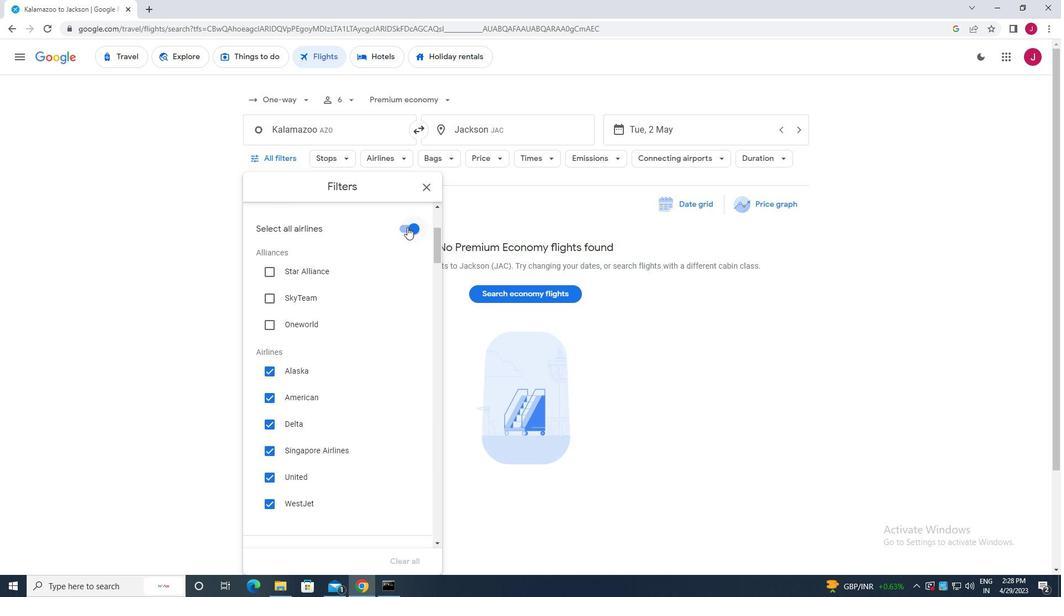 
Action: Mouse pressed left at (405, 227)
Screenshot: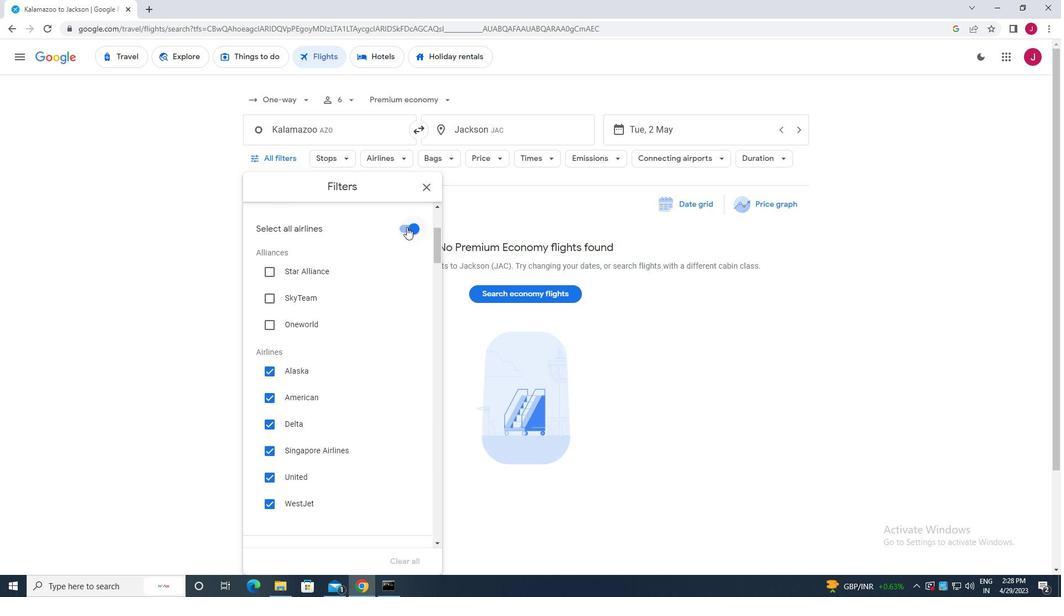 
Action: Mouse moved to (338, 304)
Screenshot: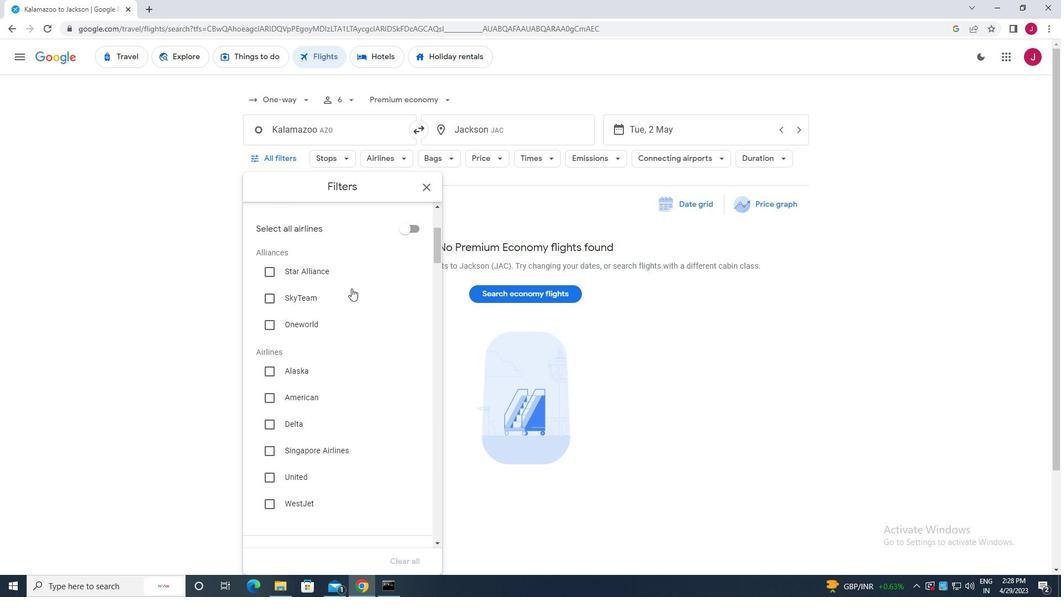
Action: Mouse scrolled (338, 304) with delta (0, 0)
Screenshot: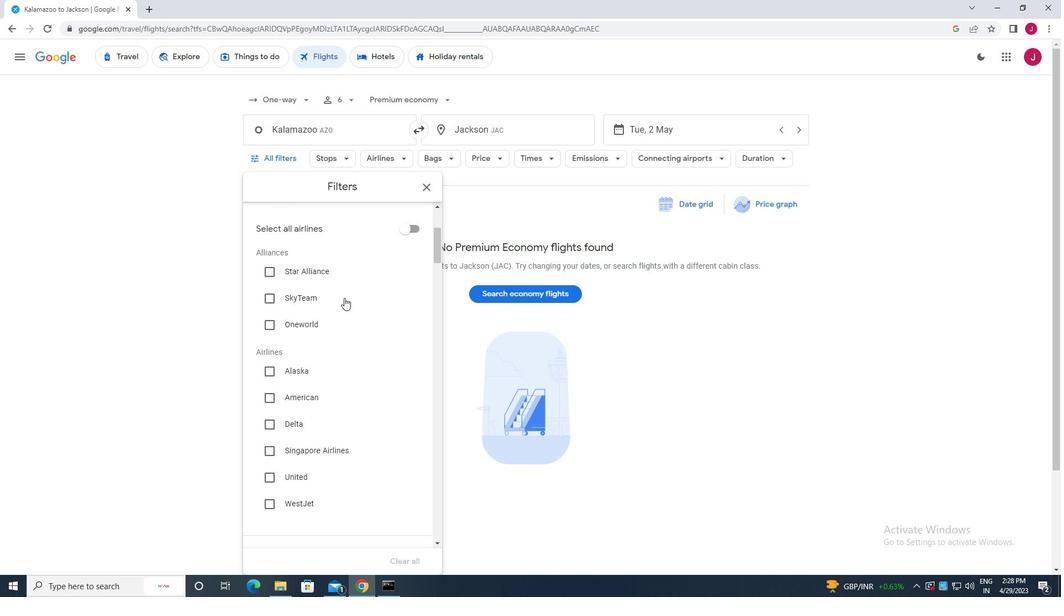 
Action: Mouse scrolled (338, 304) with delta (0, 0)
Screenshot: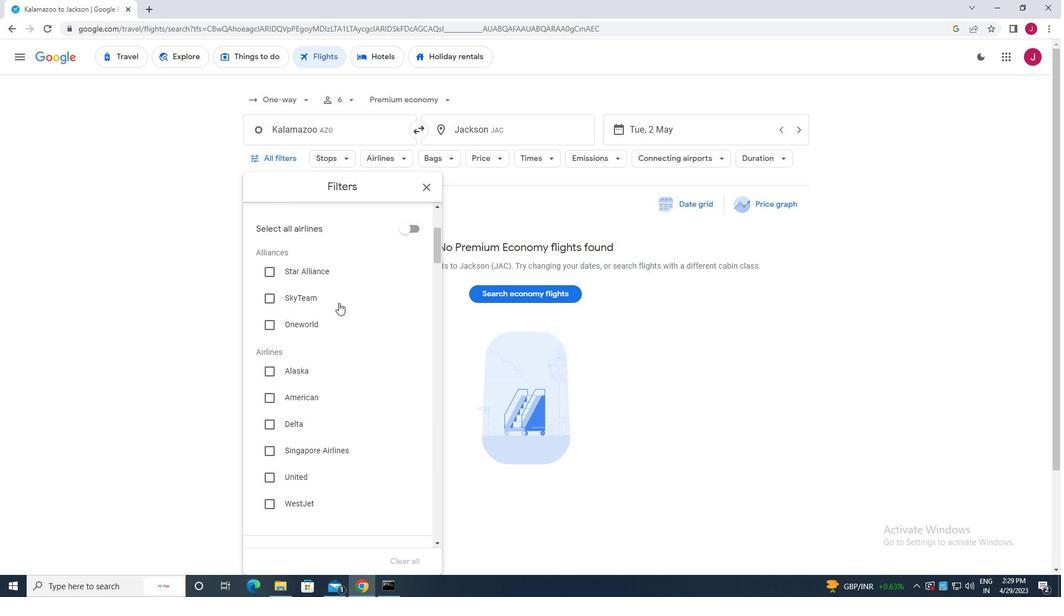 
Action: Mouse moved to (320, 306)
Screenshot: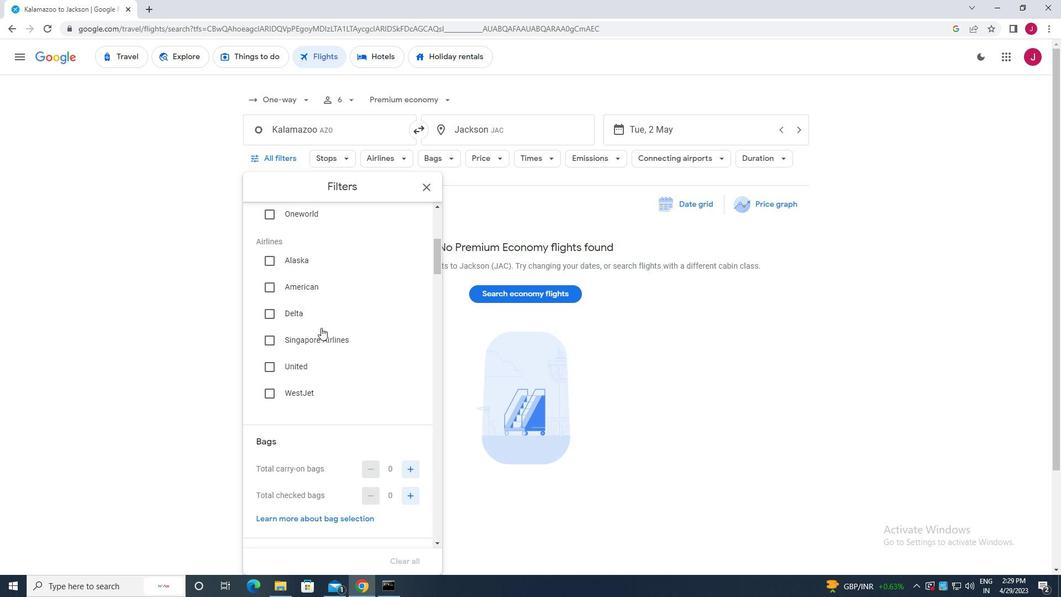 
Action: Mouse scrolled (320, 306) with delta (0, 0)
Screenshot: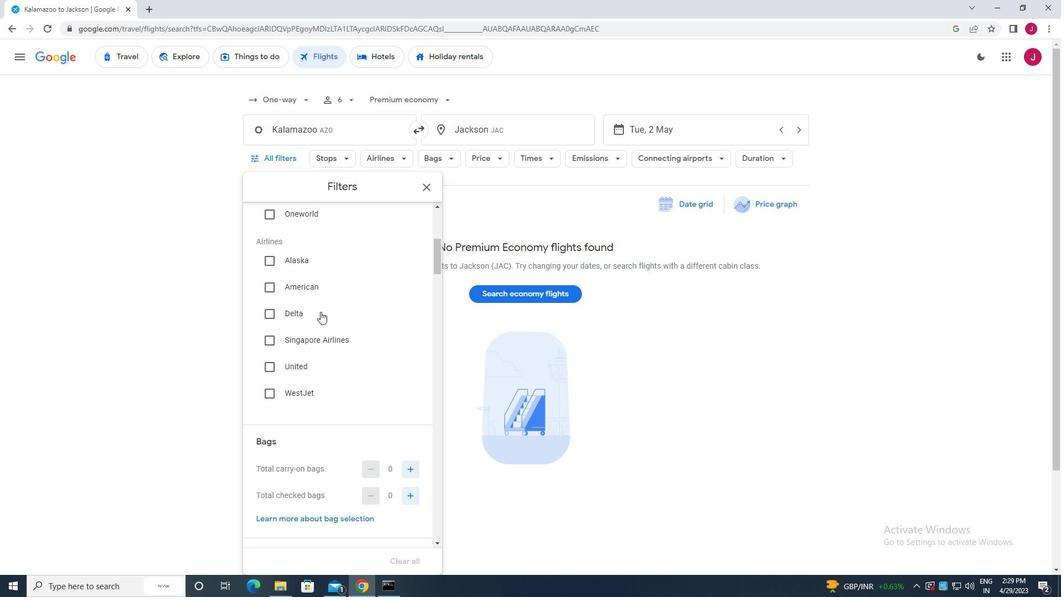 
Action: Mouse scrolled (320, 306) with delta (0, 0)
Screenshot: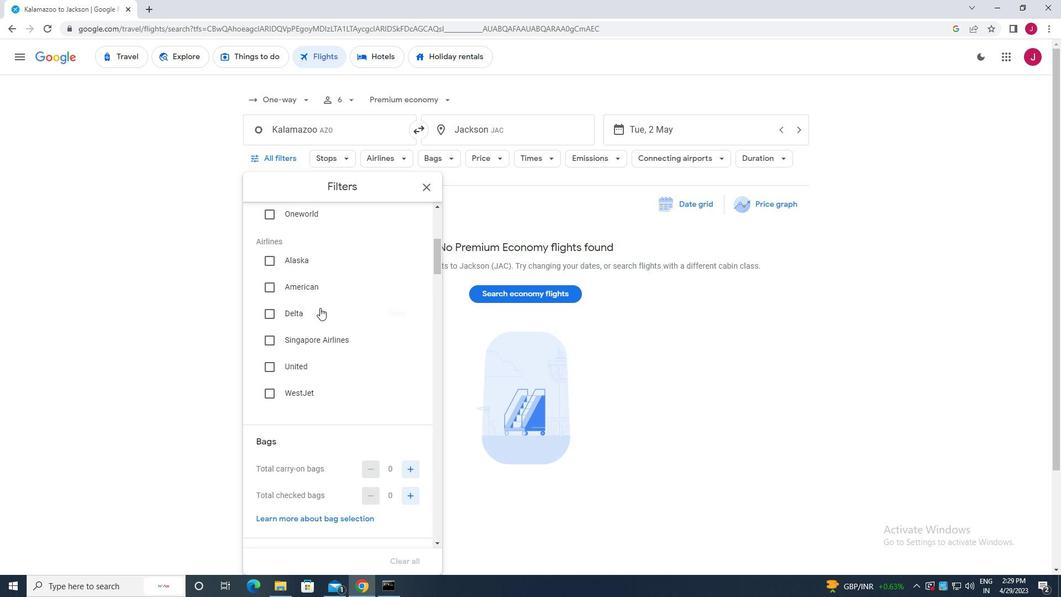 
Action: Mouse scrolled (320, 306) with delta (0, 0)
Screenshot: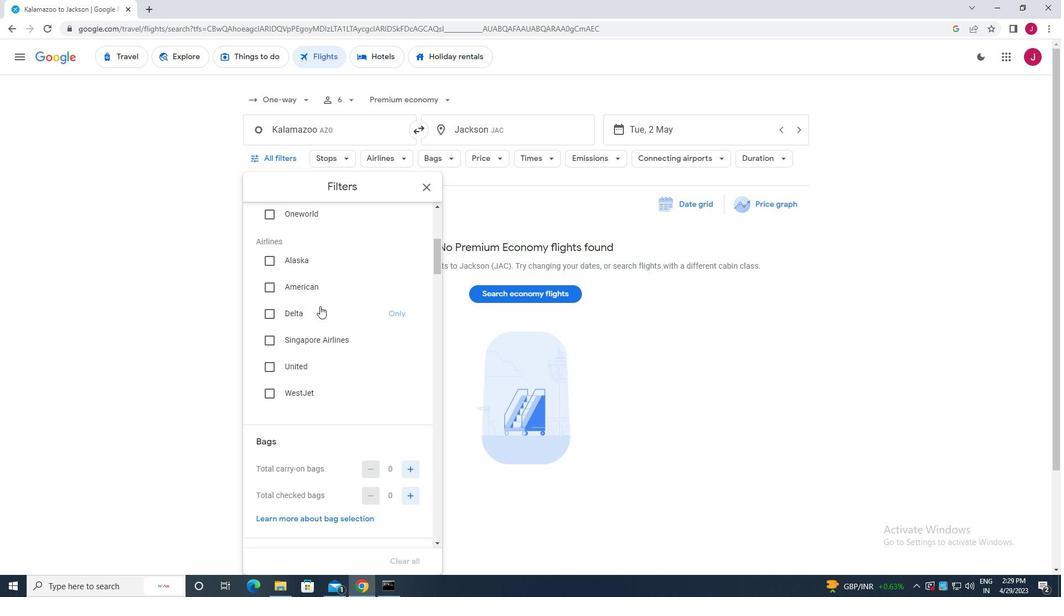 
Action: Mouse scrolled (320, 305) with delta (0, 0)
Screenshot: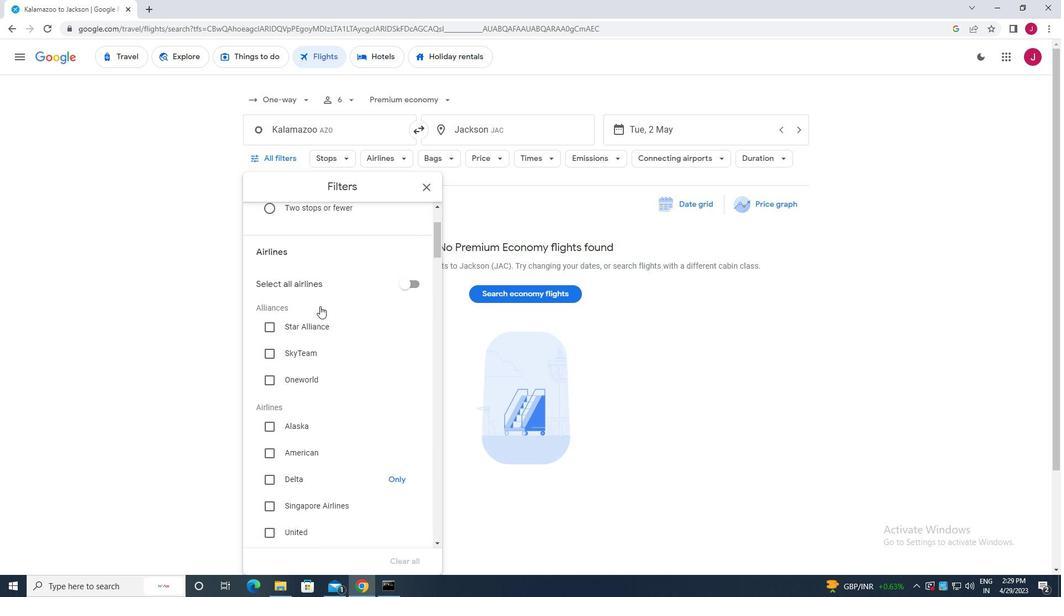 
Action: Mouse scrolled (320, 305) with delta (0, 0)
Screenshot: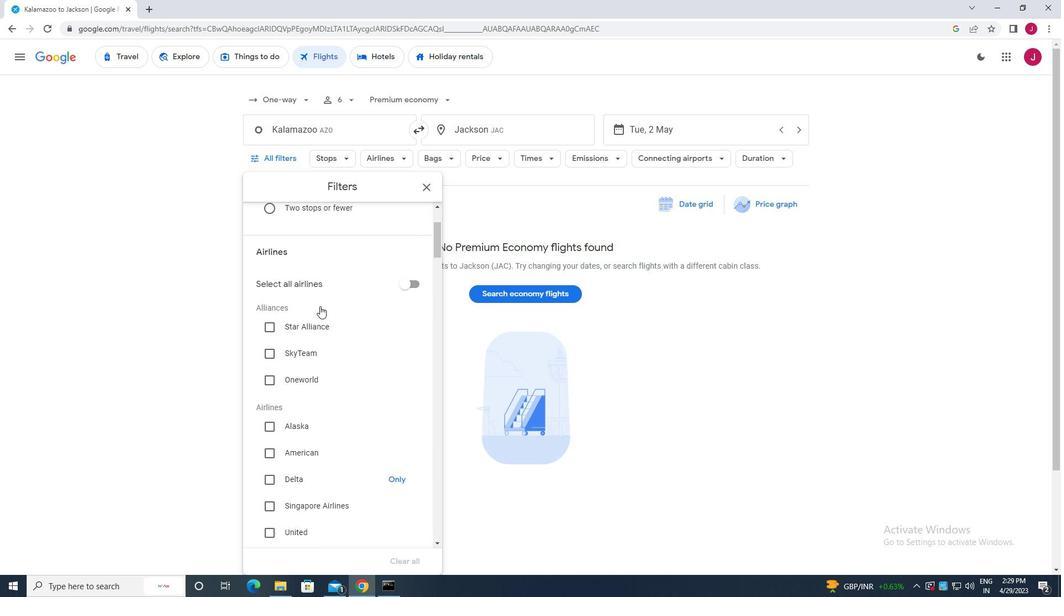 
Action: Mouse scrolled (320, 305) with delta (0, 0)
Screenshot: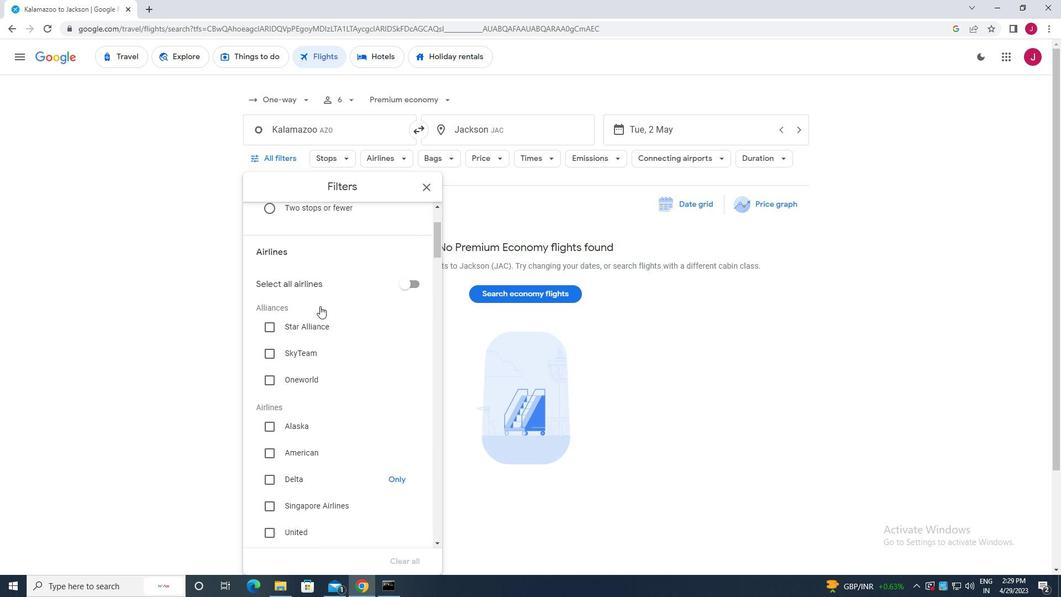 
Action: Mouse scrolled (320, 305) with delta (0, 0)
Screenshot: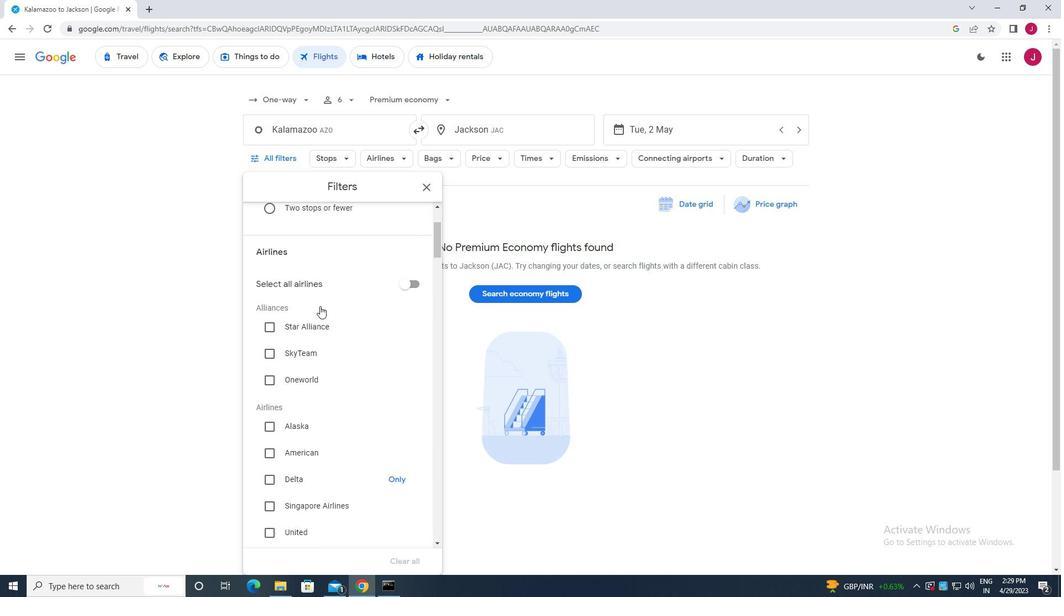 
Action: Mouse scrolled (320, 305) with delta (0, 0)
Screenshot: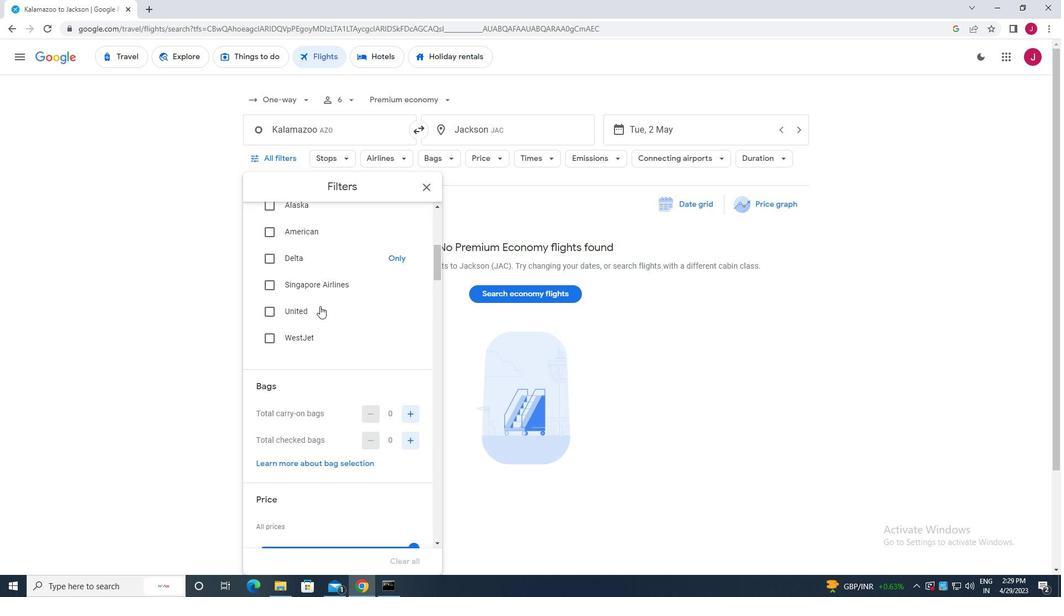 
Action: Mouse moved to (406, 385)
Screenshot: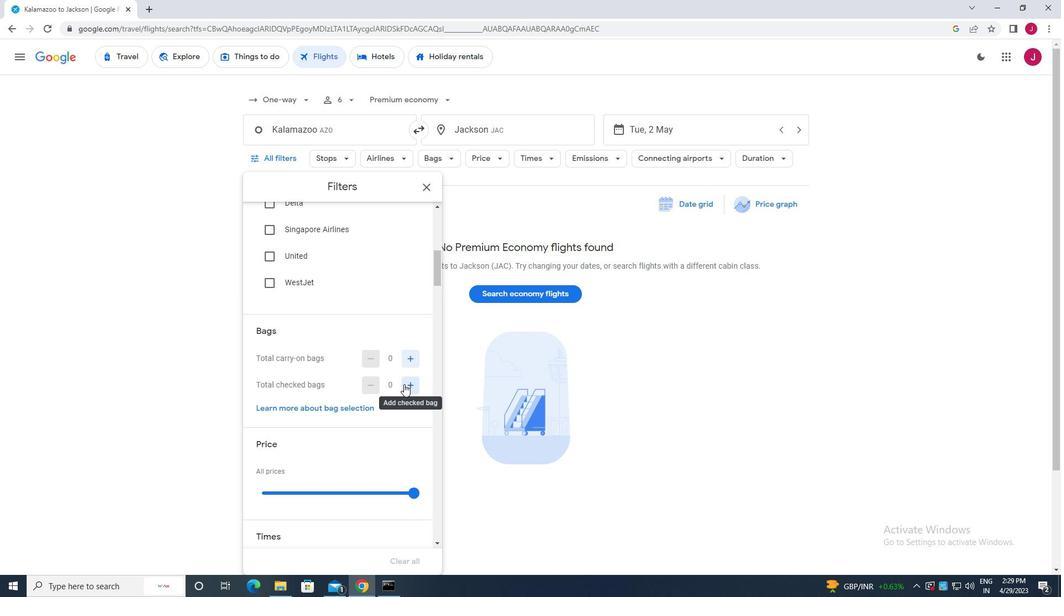 
Action: Mouse pressed left at (406, 385)
Screenshot: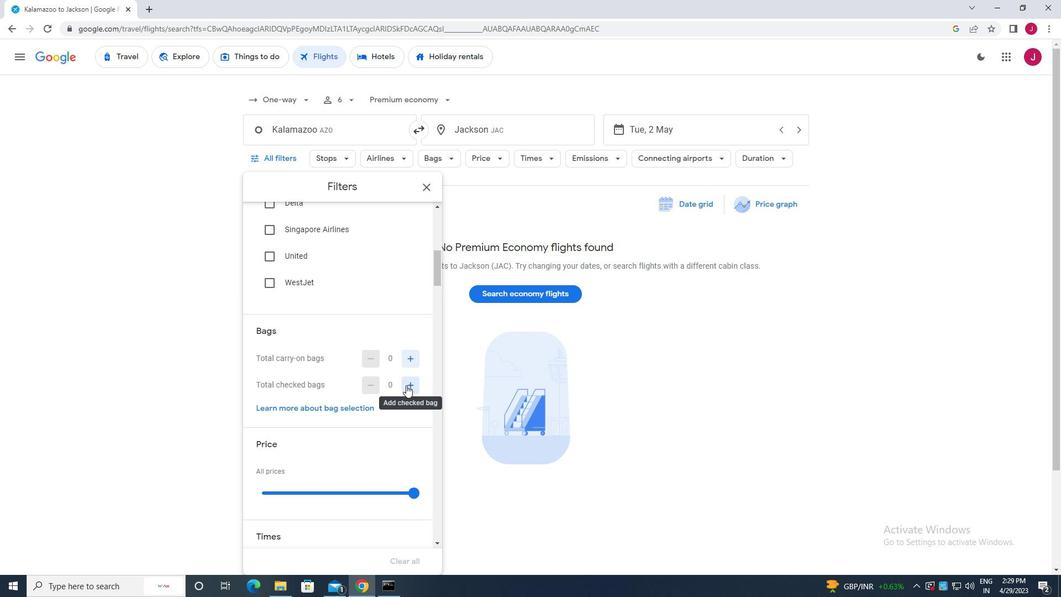 
Action: Mouse pressed left at (406, 385)
Screenshot: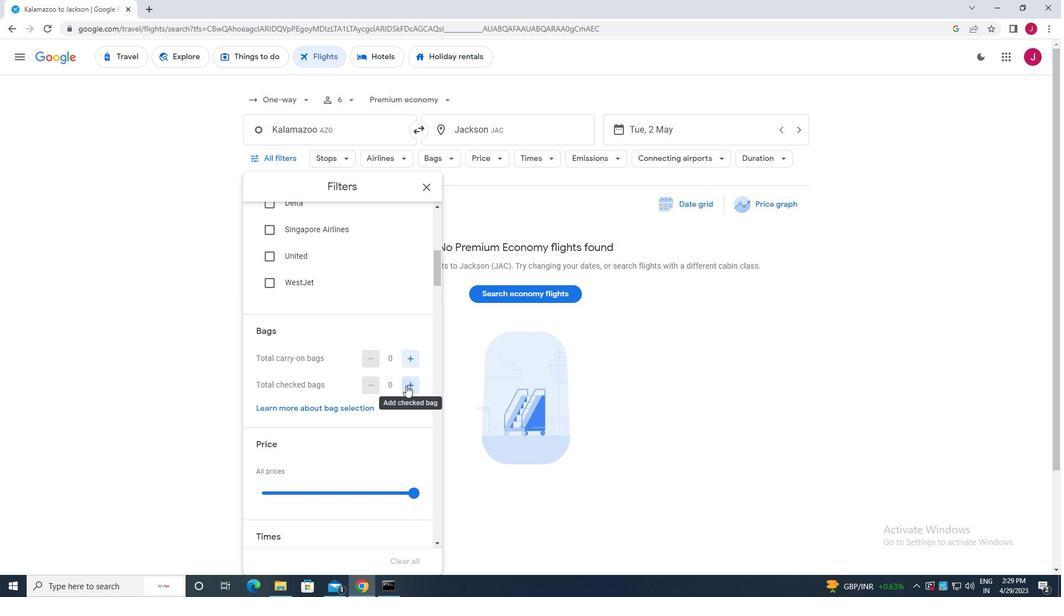 
Action: Mouse pressed left at (406, 385)
Screenshot: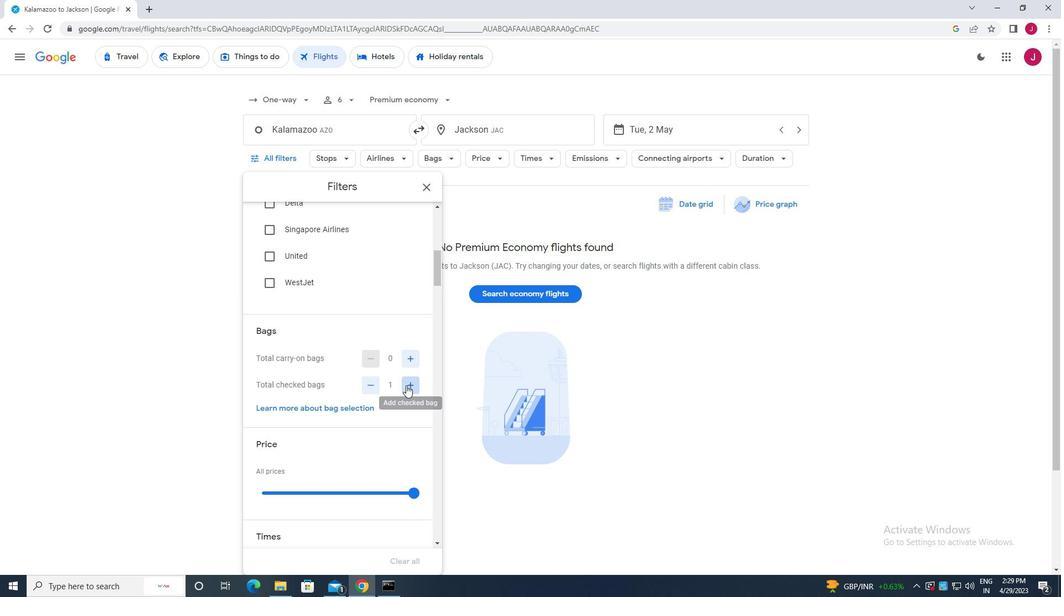 
Action: Mouse pressed left at (406, 385)
Screenshot: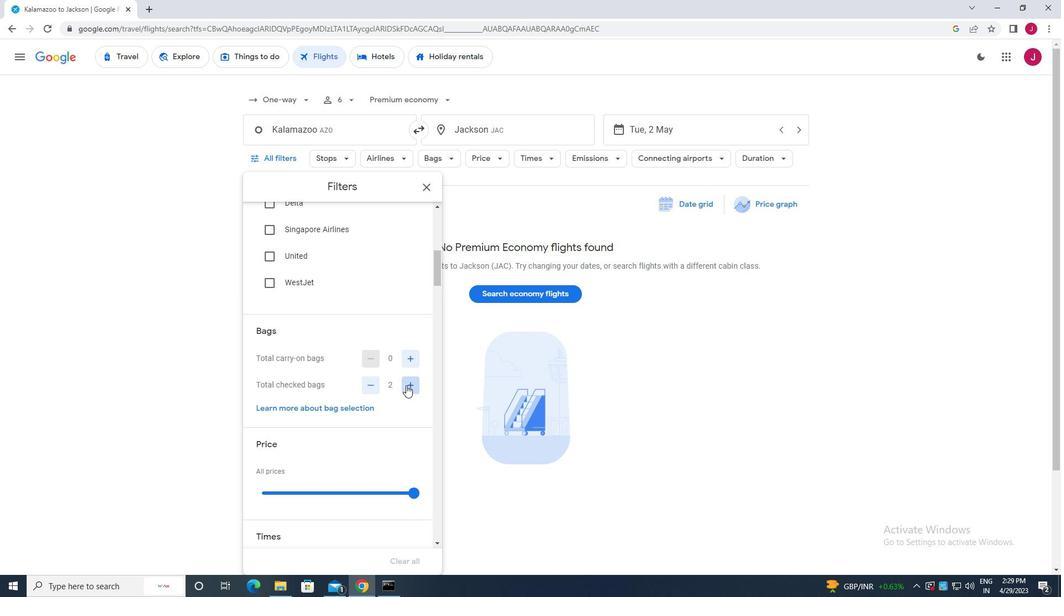 
Action: Mouse pressed left at (406, 385)
Screenshot: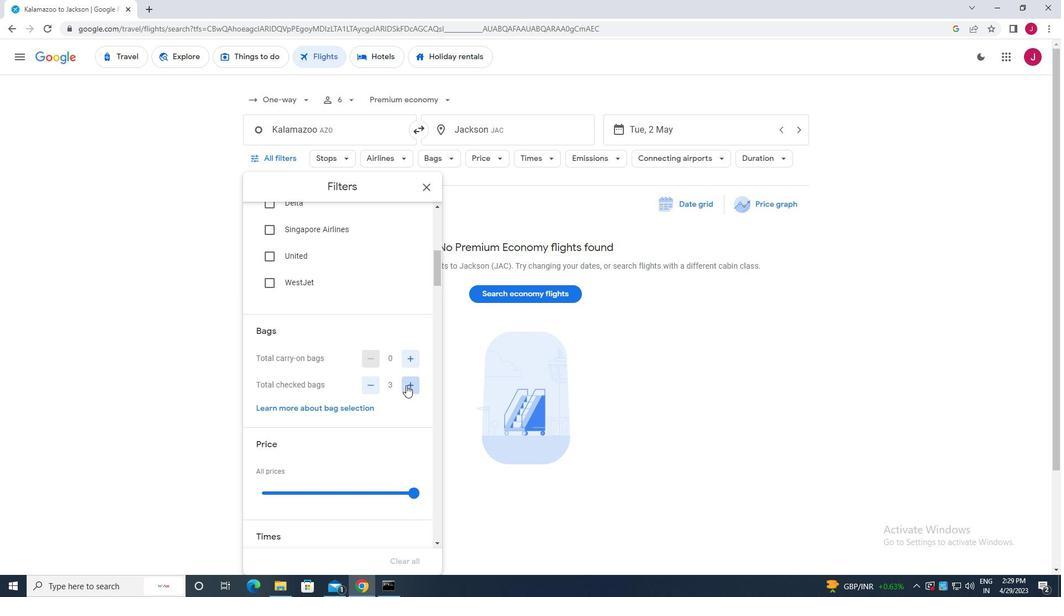 
Action: Mouse moved to (407, 385)
Screenshot: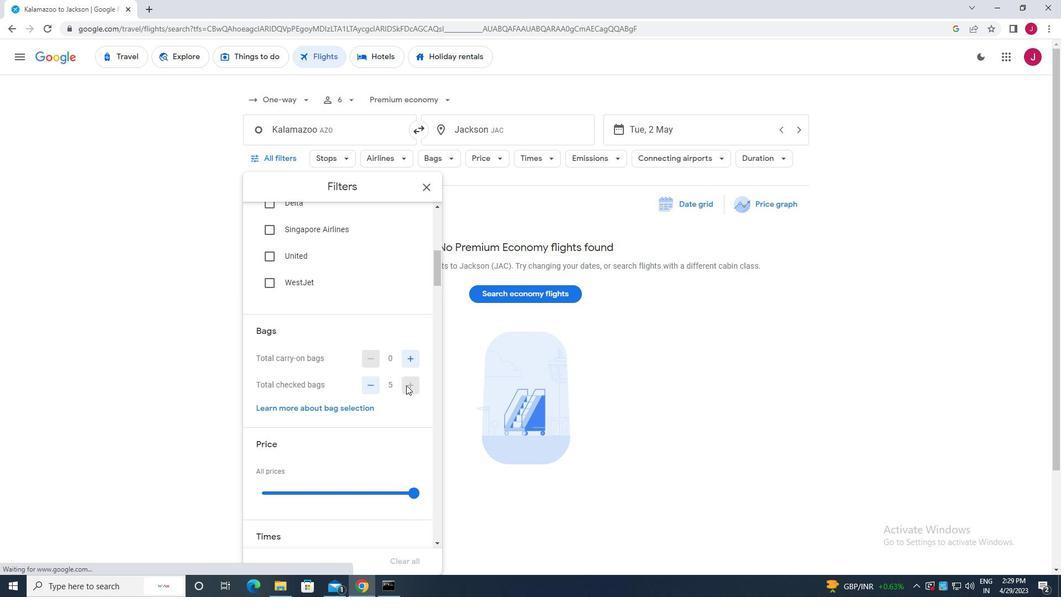 
Action: Mouse scrolled (407, 384) with delta (0, 0)
Screenshot: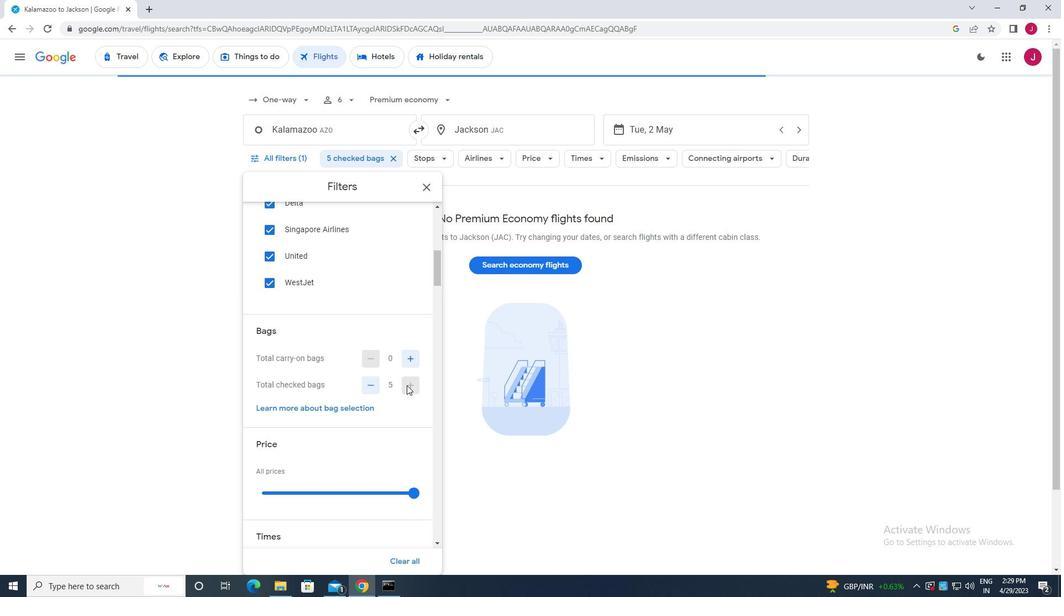 
Action: Mouse scrolled (407, 384) with delta (0, 0)
Screenshot: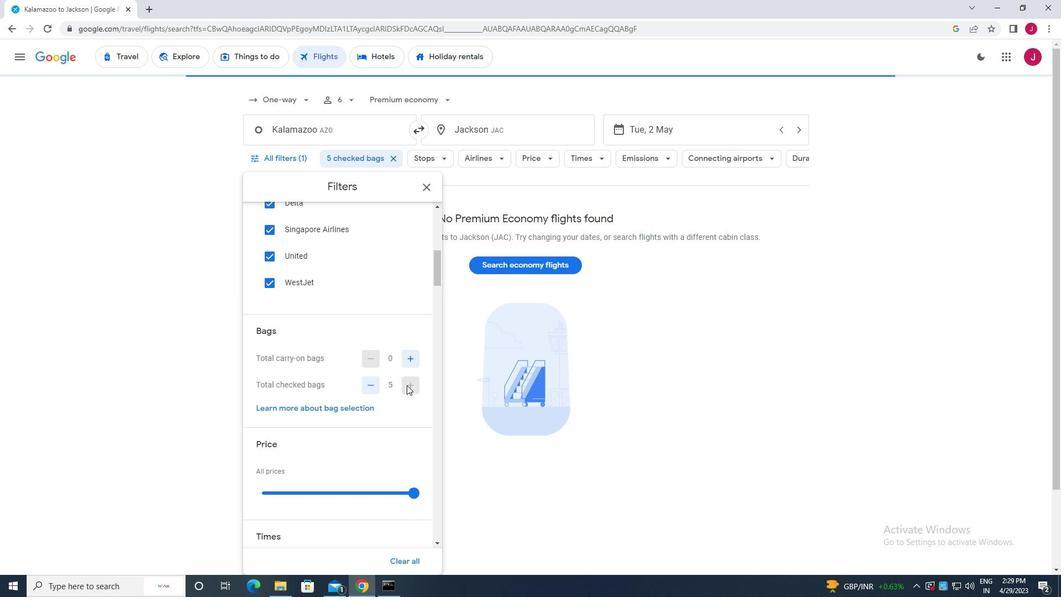 
Action: Mouse moved to (414, 379)
Screenshot: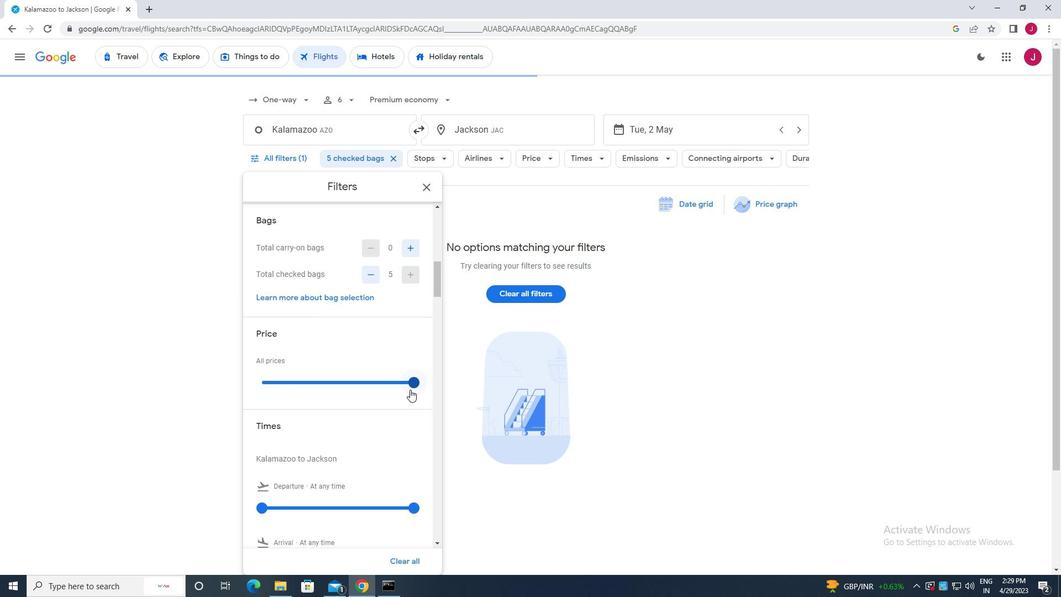 
Action: Mouse pressed left at (414, 379)
Screenshot: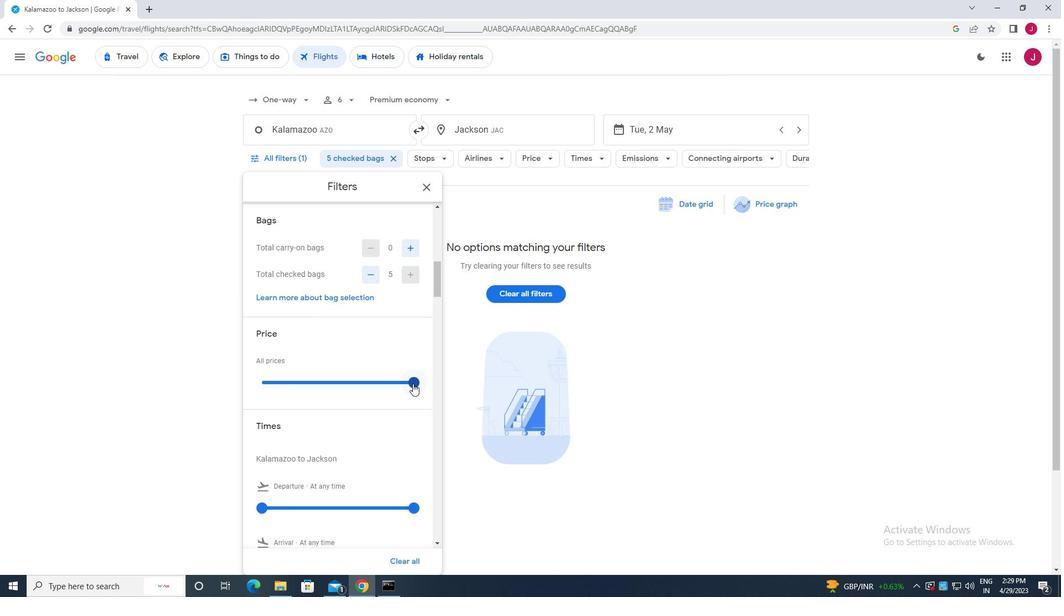 
Action: Mouse scrolled (414, 379) with delta (0, 0)
Screenshot: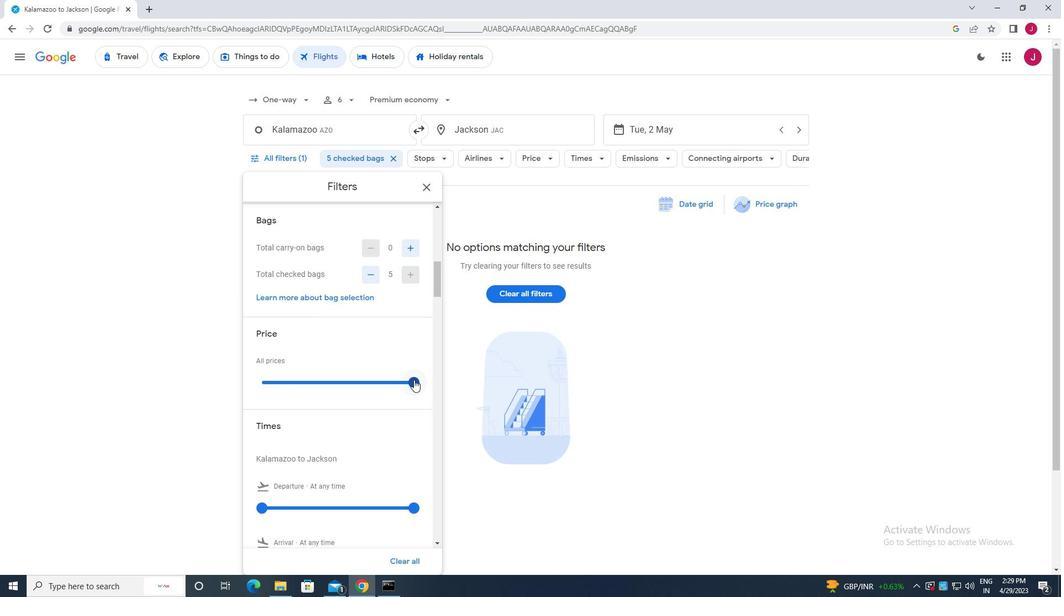 
Action: Mouse scrolled (414, 379) with delta (0, 0)
Screenshot: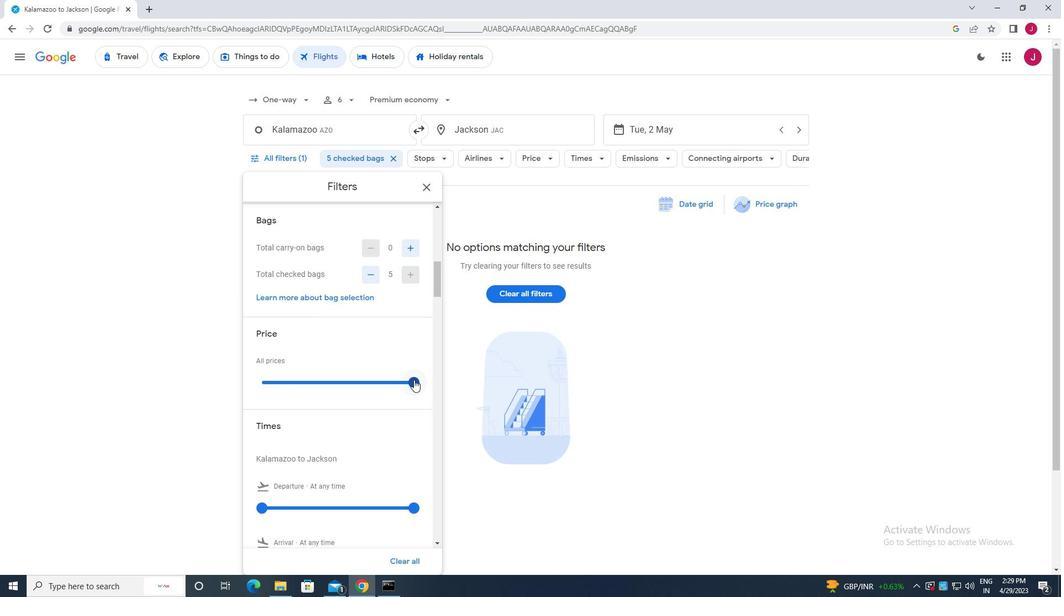 
Action: Mouse scrolled (414, 379) with delta (0, 0)
Screenshot: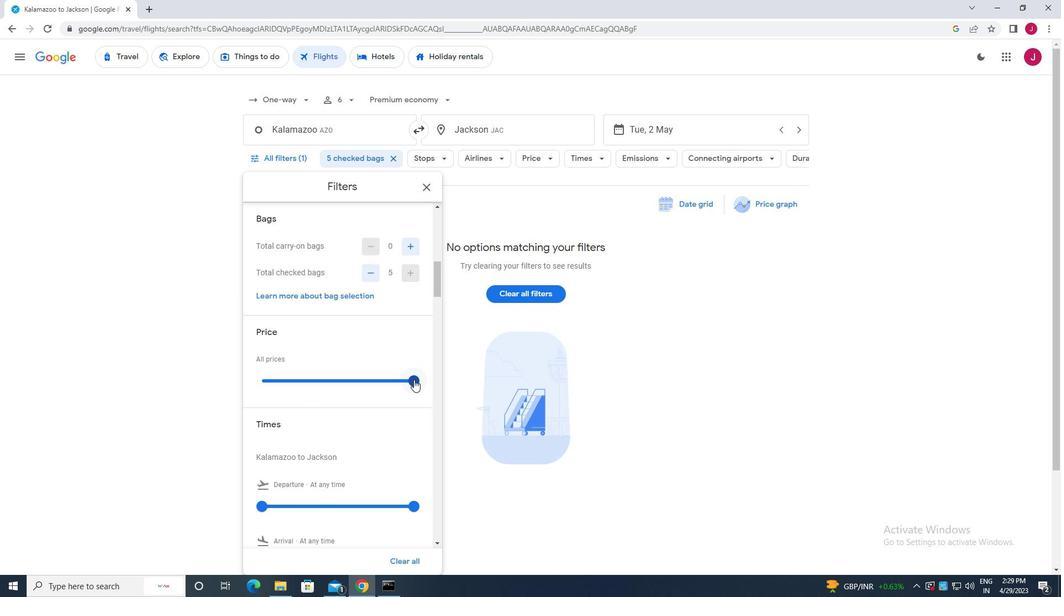 
Action: Mouse moved to (257, 342)
Screenshot: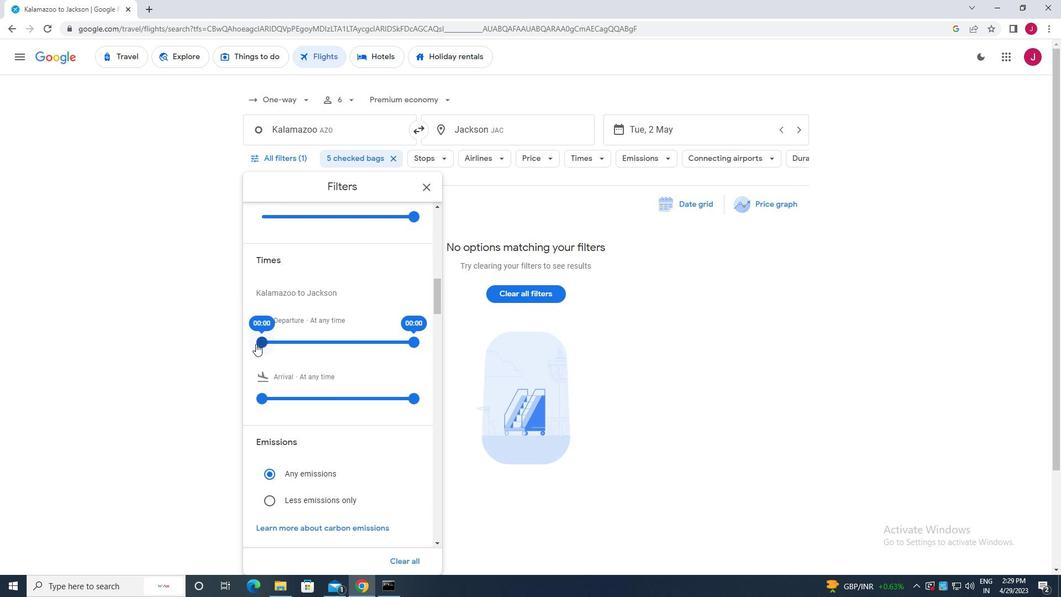 
Action: Mouse pressed left at (257, 342)
Screenshot: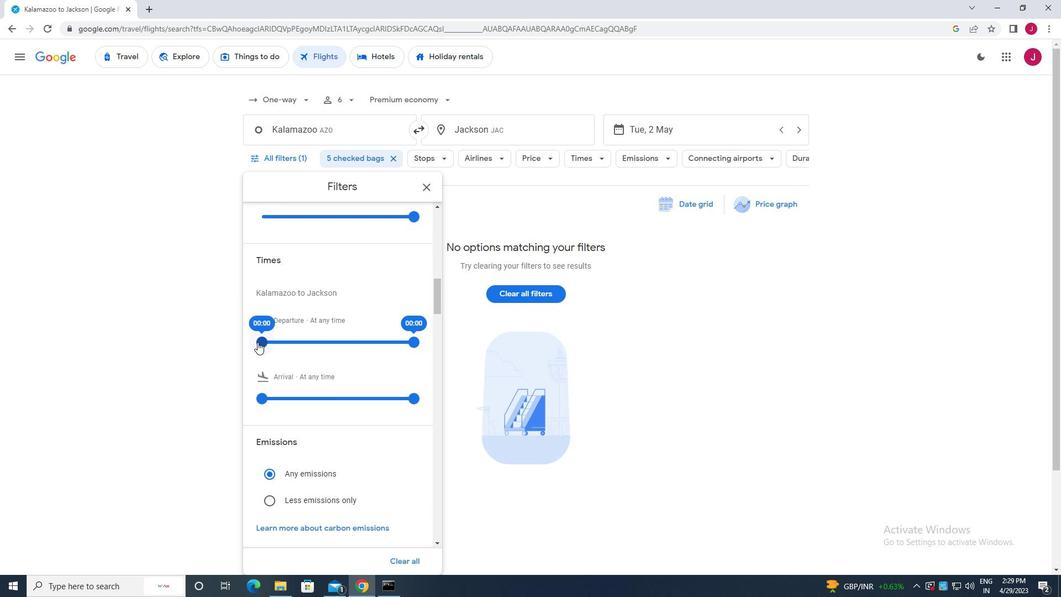 
Action: Mouse moved to (341, 339)
Screenshot: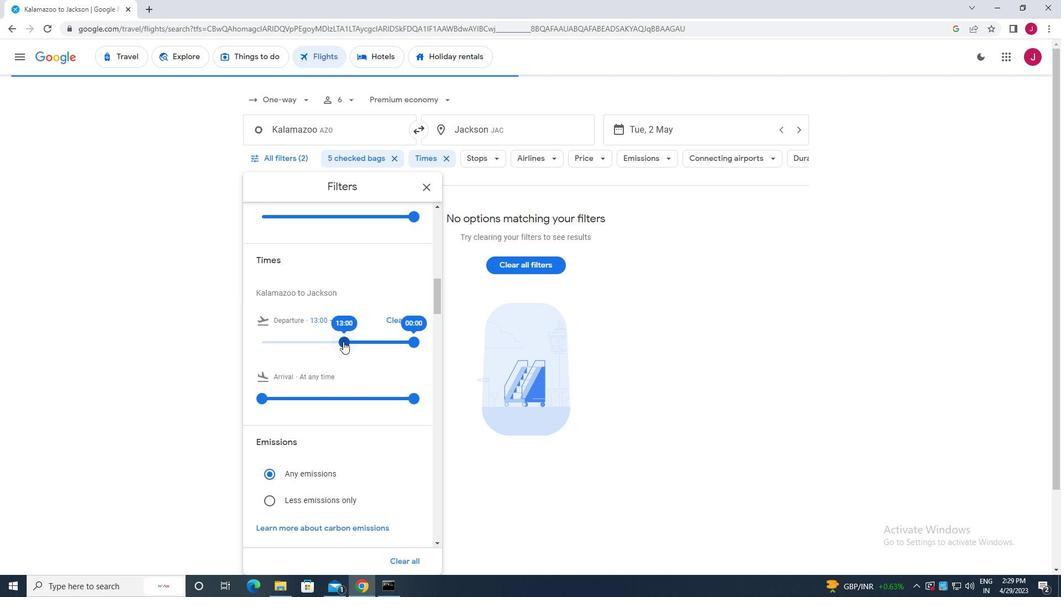 
Action: Mouse pressed left at (341, 339)
Screenshot: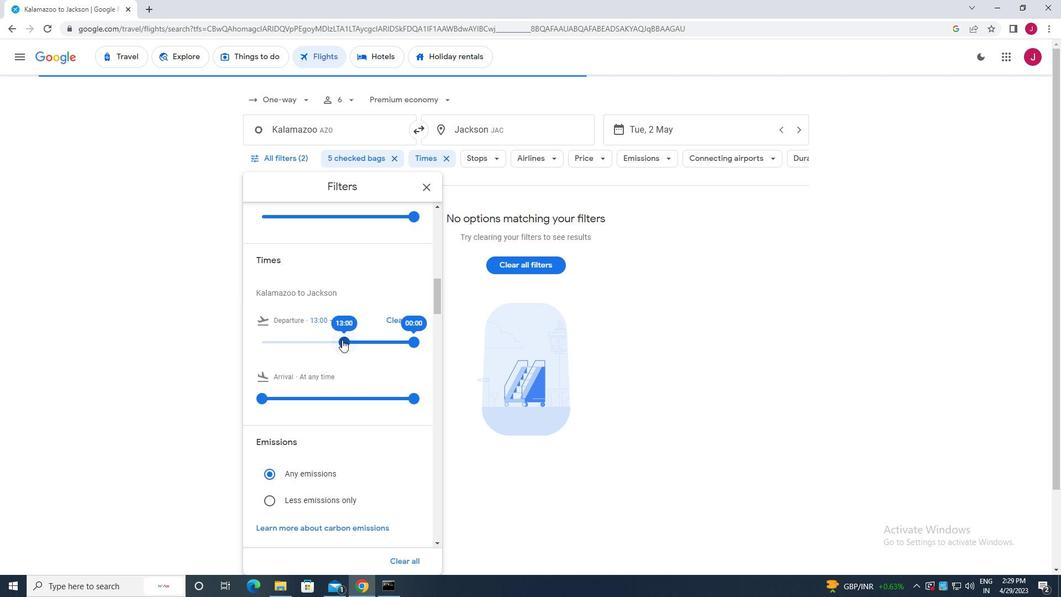 
Action: Mouse moved to (417, 342)
Screenshot: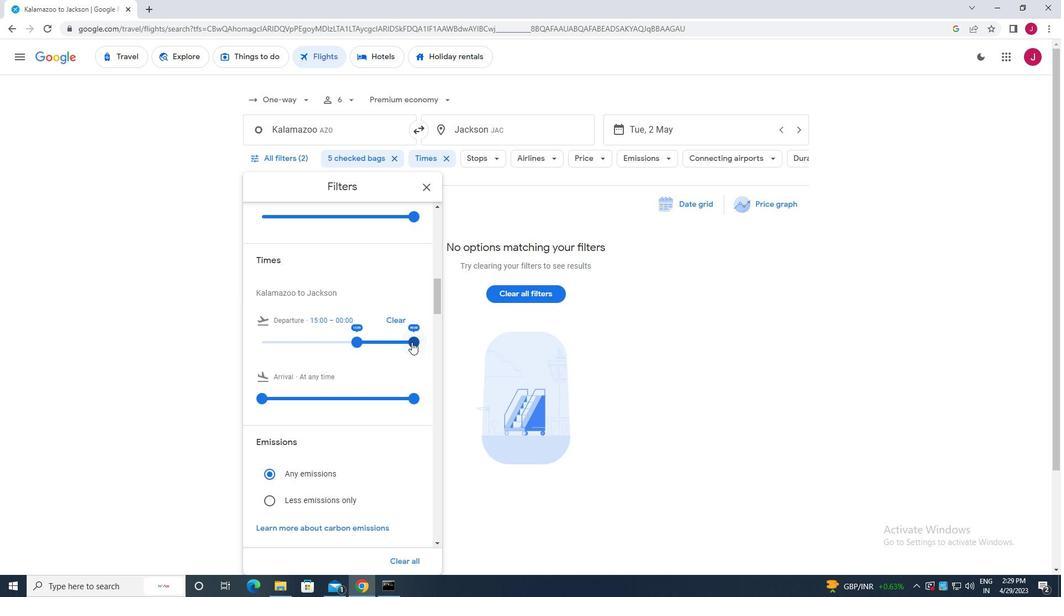 
Action: Mouse pressed left at (417, 342)
Screenshot: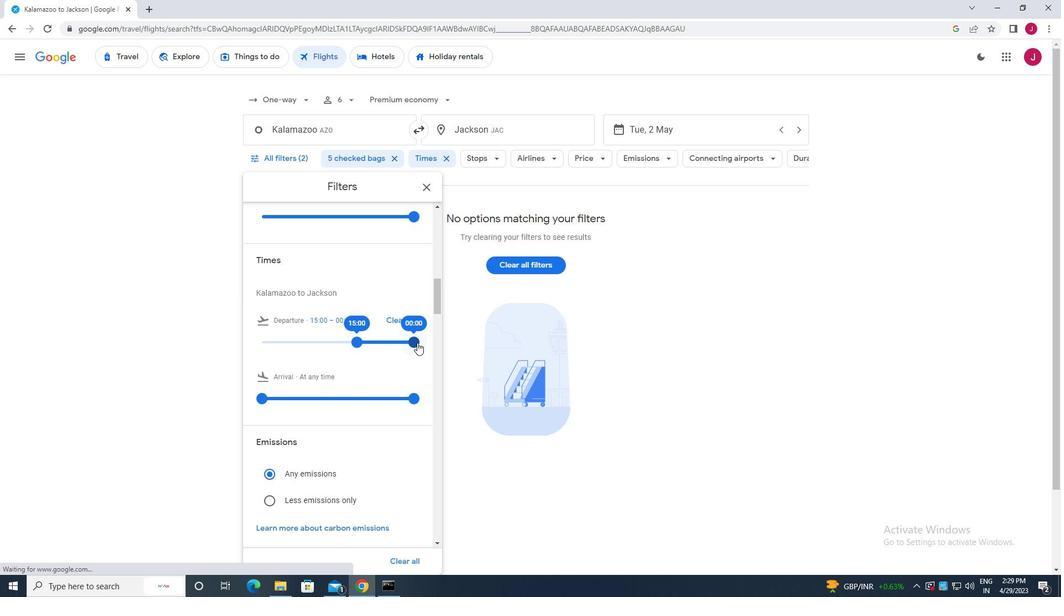 
Action: Mouse moved to (428, 190)
Screenshot: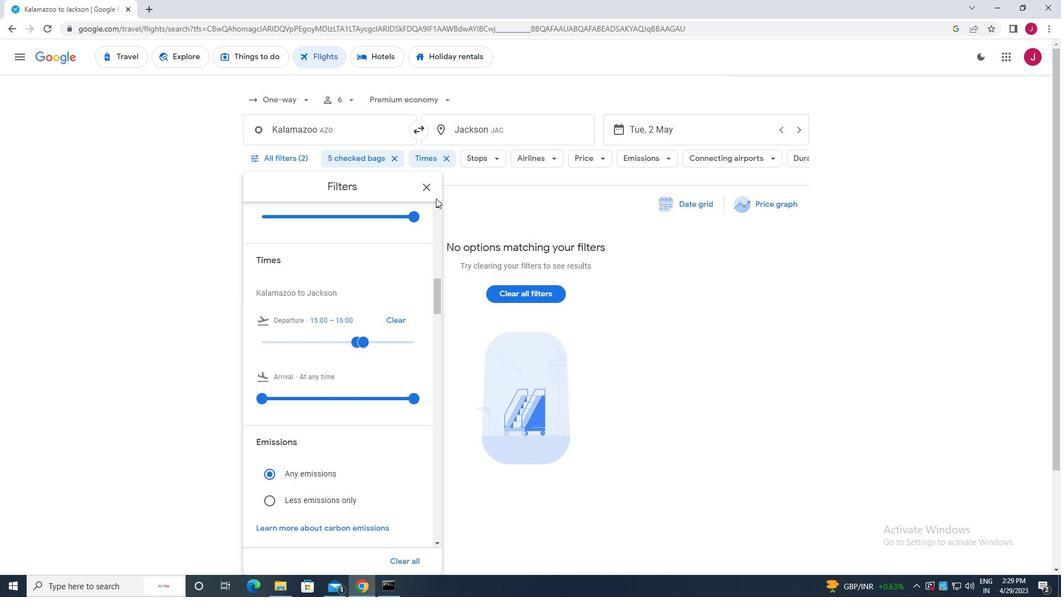 
Action: Mouse pressed left at (428, 190)
Screenshot: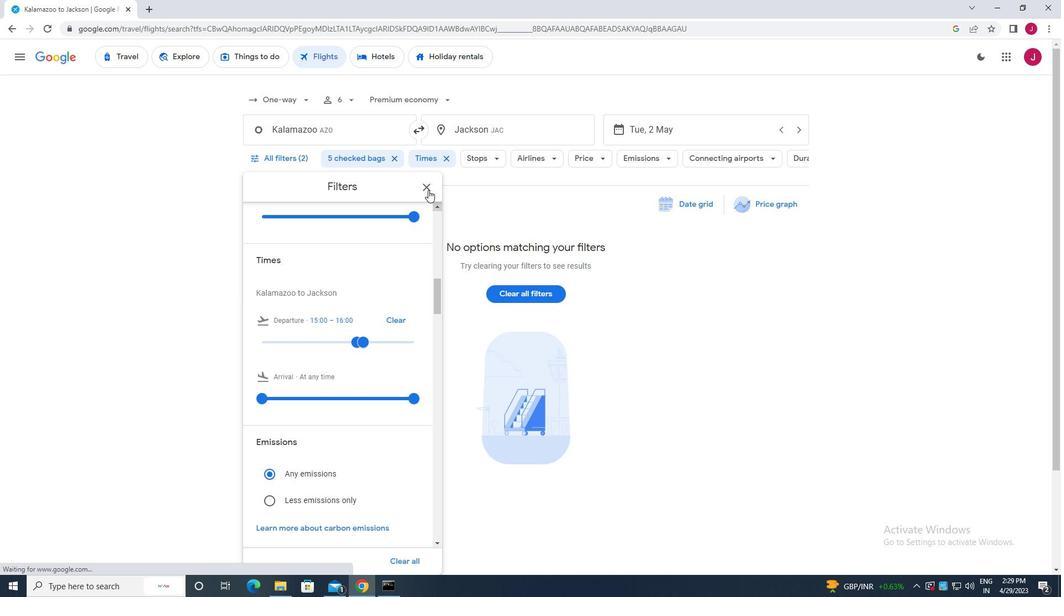
Action: Mouse moved to (425, 190)
Screenshot: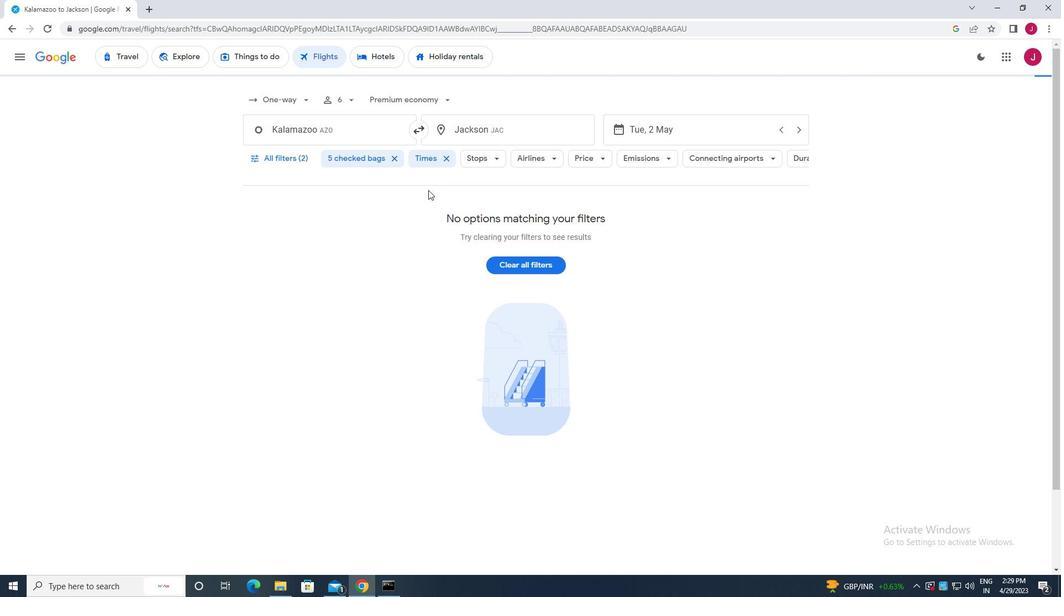 
